 Task: open an excel sheet and write heading  Budget Tracker. Add Descriptions in a column and its values below  'Salary, Rent, Dining Out, Internet Bill, Groceries, Utilities Bill, Gas & Savings. 'Add Categories in next column and its values below  Income, Housing, Food, Utilities, Food, Utilities, Transportation & Savings. Add amount in next column and its values below  $2,500, $800, $100, $50, $200, $100, $100, $50 & $500. Add Dates in next column and its values below  2023-05-01, 2023-05-05, 2023-05-10, 2023-05-15, 2023-05-19, 2023-05-22, 2023-05-25 & 2023-05-30. Add Income/ Expense in next column and its values below  Income, Expense, Expense, Expense, Expense, Expense, Expense & IncomeSave page DashboardReceipts
Action: Mouse moved to (35, 100)
Screenshot: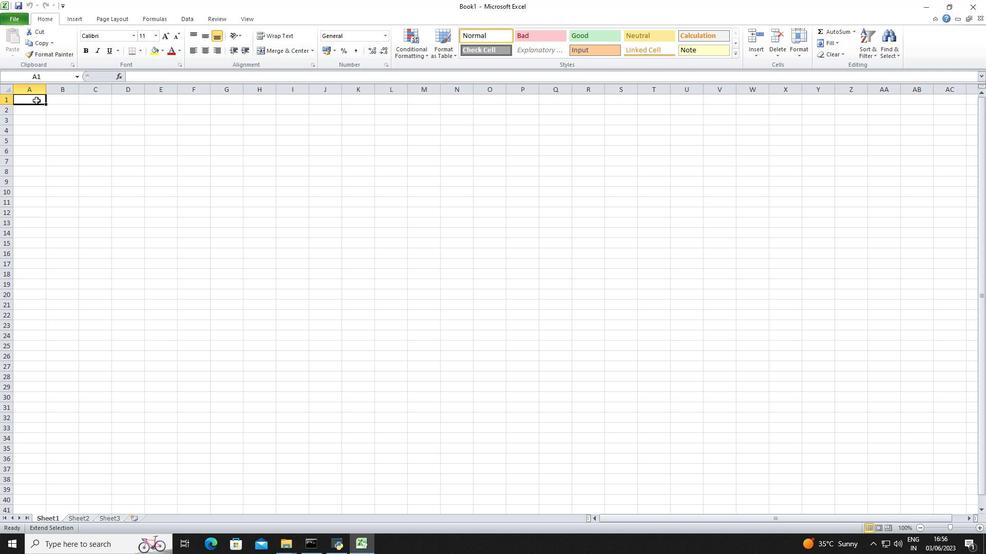 
Action: Mouse pressed left at (35, 100)
Screenshot: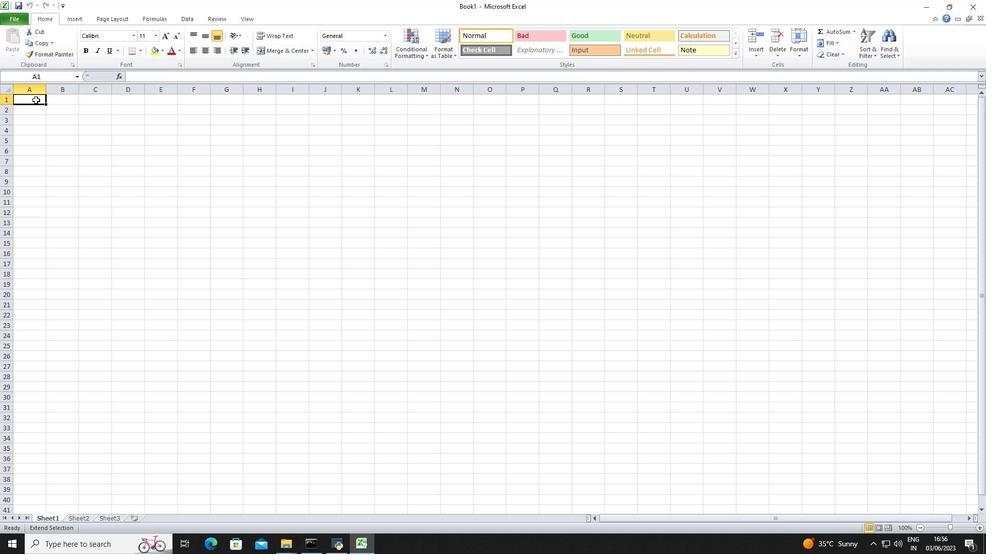 
Action: Key pressed <Key.shift>Budget<Key.space><Key.shift>Tracker<Key.down><Key.down><Key.shift>Descriptions<Key.down><Key.shift>Salary<Key.down><Key.shift>Rent<Key.down><Key.shift>Dining<Key.space><Key.shift>Out<Key.down><Key.shift>Internet<Key.space><Key.shift>Bill<Key.down><Key.shift>Groceriu<Key.backspace>es<Key.down><Key.shift>Utilities<Key.space><Key.shift>Bill<Key.enter><Key.shift>Gas<Key.space><Key.shift><Key.enter><Key.shift>Savings<Key.down><Key.right><Key.right><Key.up><Key.up><Key.up><Key.up><Key.up><Key.up><Key.up><Key.up><Key.up><Key.shift>Categories<Key.down><Key.shift>Income<Key.down><Key.shift>Housing<Key.down><Key.shift>Food<Key.down><Key.shift>Utilities<Key.down><Key.shift>Food<Key.down><Key.shift>Utilities<Key.down><Key.shift>Transportation<Key.down><Key.shift>Savings<Key.down><Key.right><Key.right><Key.up><Key.up><Key.up><Key.up><Key.up><Key.up><Key.up><Key.up><Key.up><Key.shift>Amount<Key.down>2500<Key.down>800<Key.down>100<Key.down>50<Key.down>200<Key.down>100<Key.down>100<Key.down>50<Key.down>
Screenshot: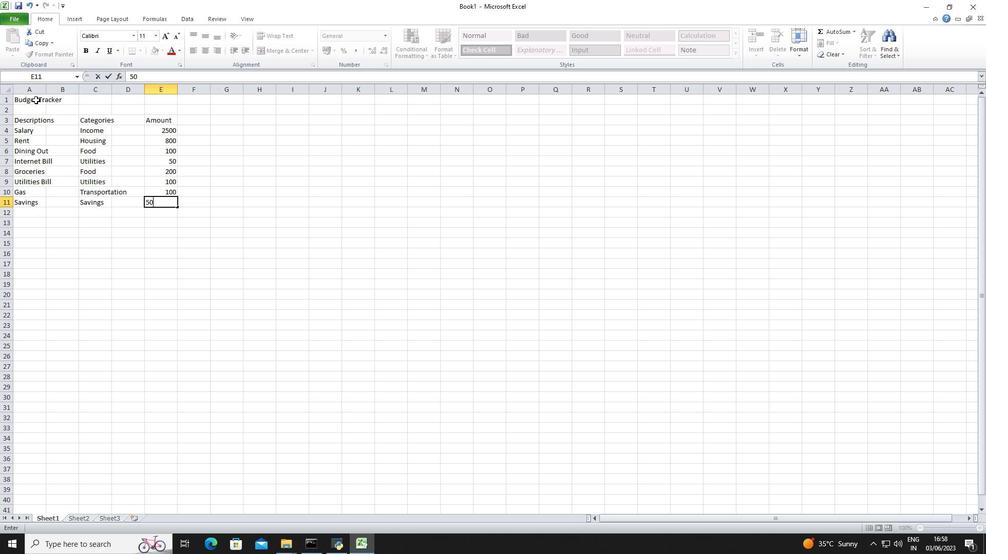 
Action: Mouse moved to (156, 131)
Screenshot: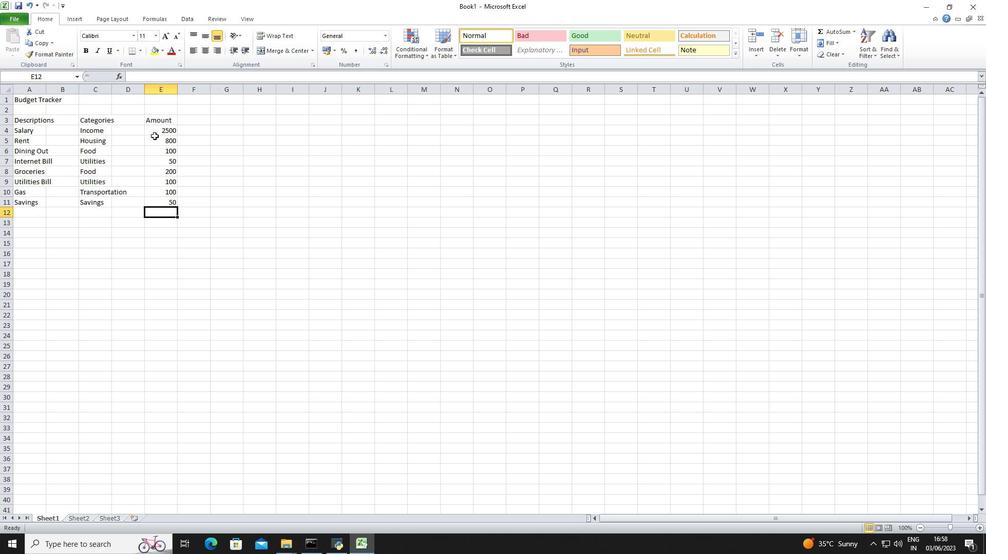 
Action: Mouse pressed left at (156, 131)
Screenshot: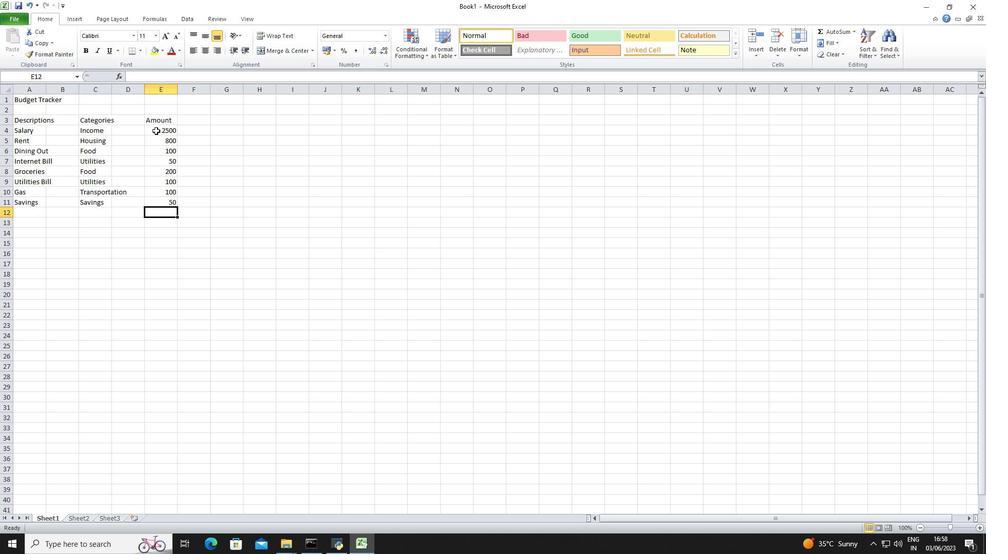 
Action: Mouse moved to (384, 36)
Screenshot: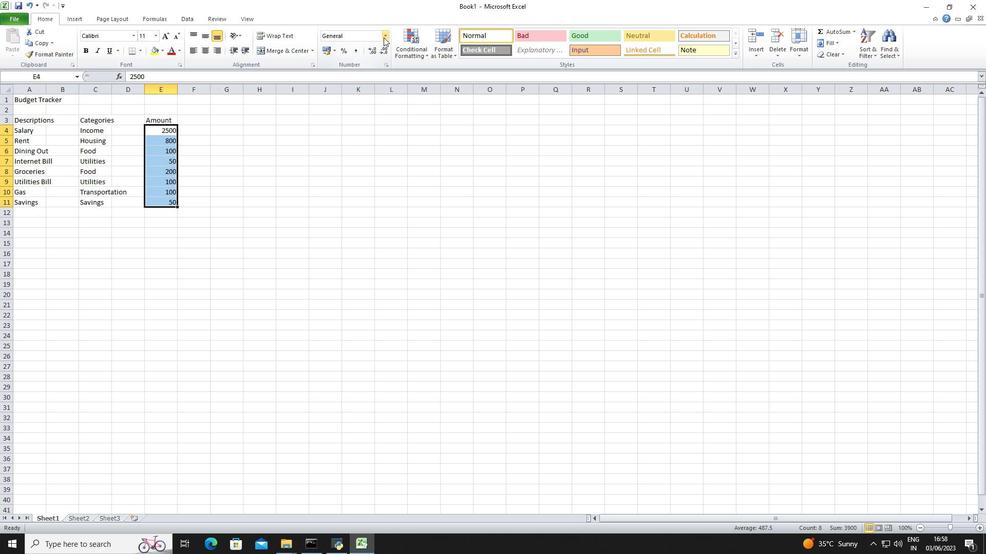 
Action: Mouse pressed left at (384, 36)
Screenshot: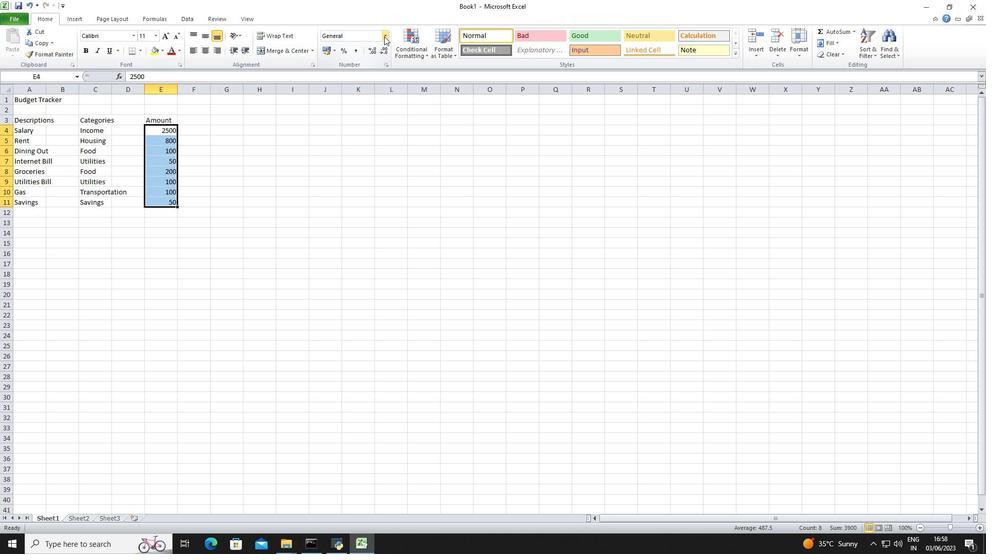 
Action: Mouse moved to (386, 295)
Screenshot: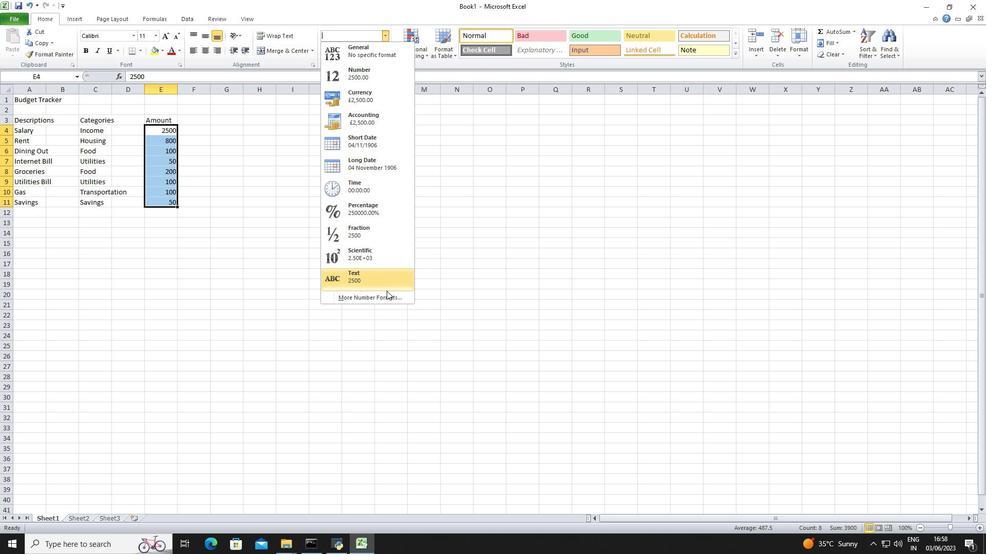 
Action: Mouse pressed left at (386, 295)
Screenshot: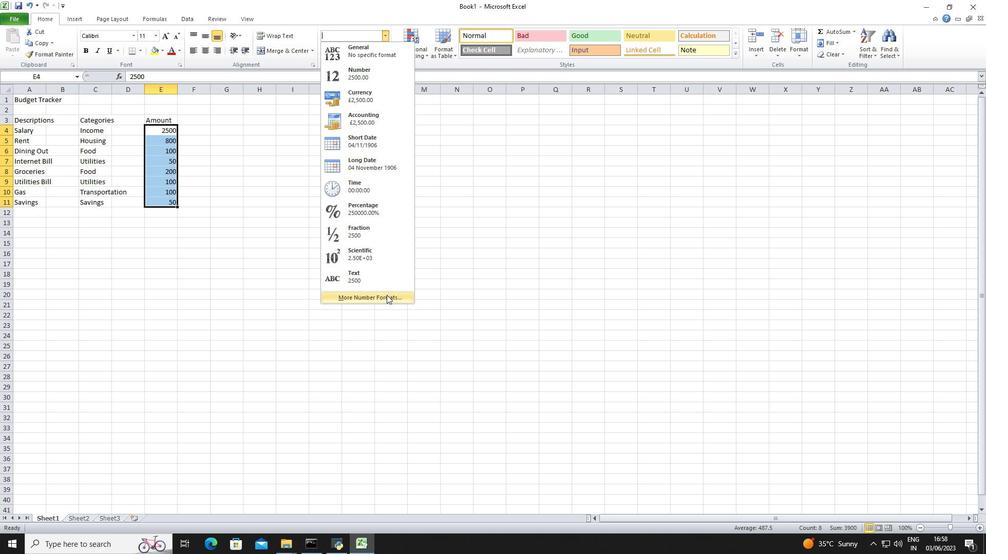 
Action: Mouse moved to (151, 249)
Screenshot: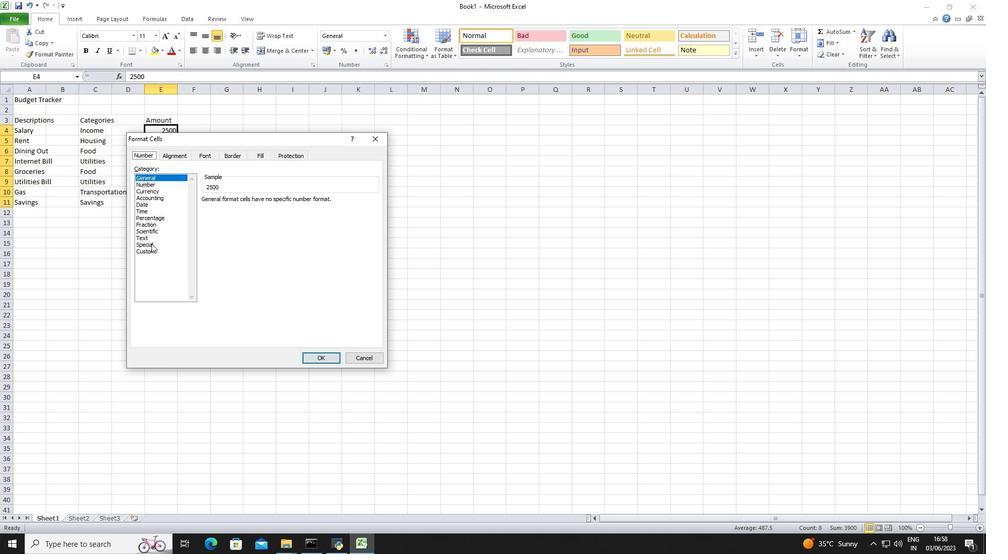 
Action: Mouse pressed left at (151, 249)
Screenshot: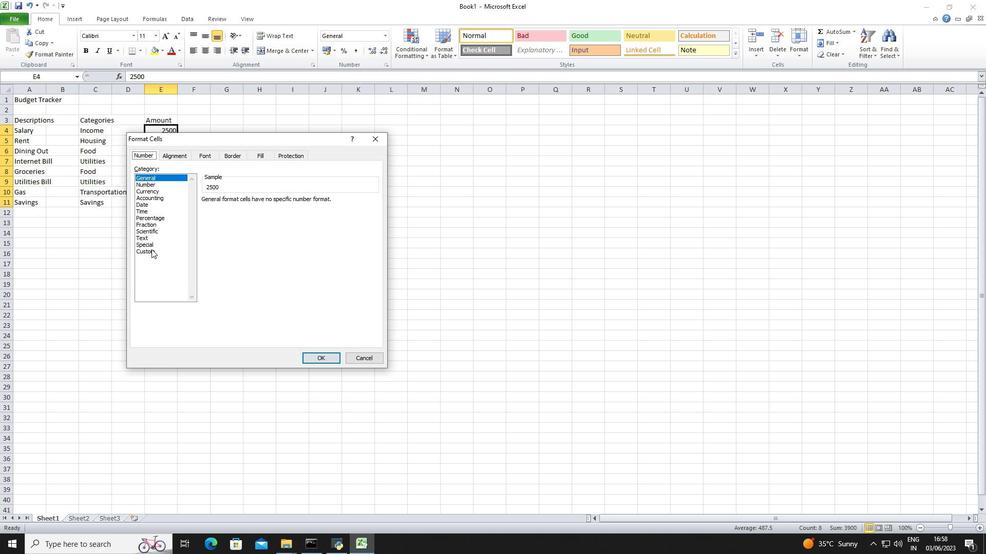 
Action: Mouse moved to (164, 184)
Screenshot: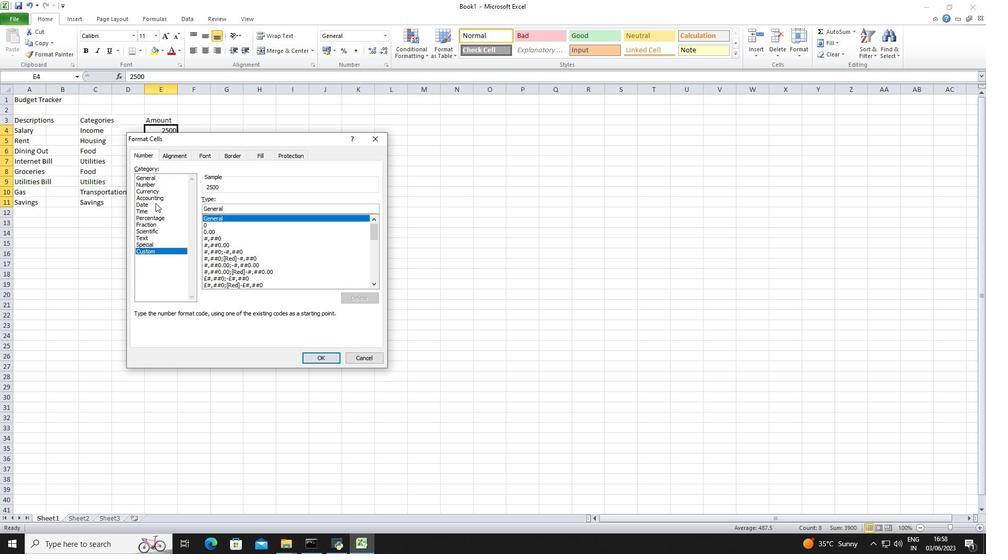 
Action: Mouse pressed left at (164, 184)
Screenshot: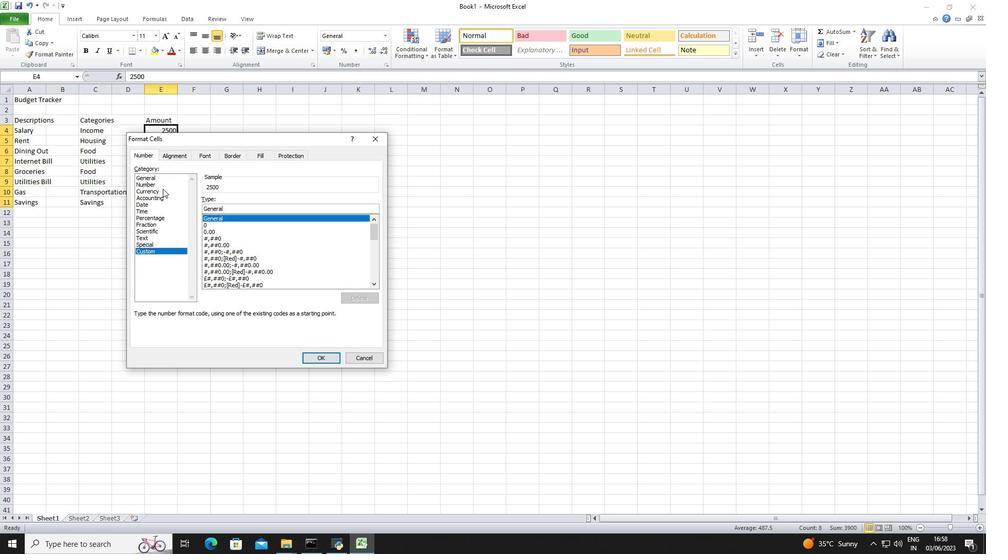 
Action: Mouse moved to (163, 192)
Screenshot: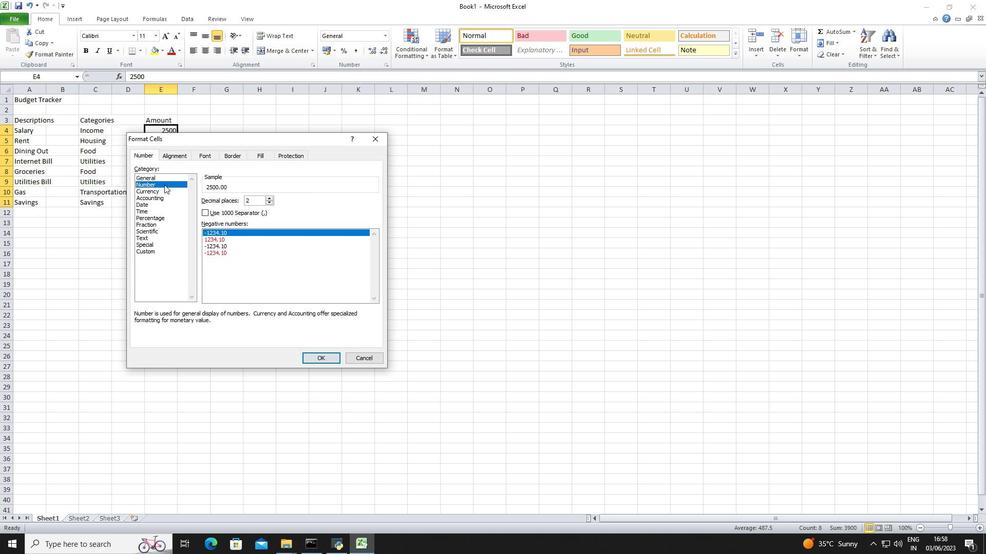 
Action: Mouse pressed left at (163, 192)
Screenshot: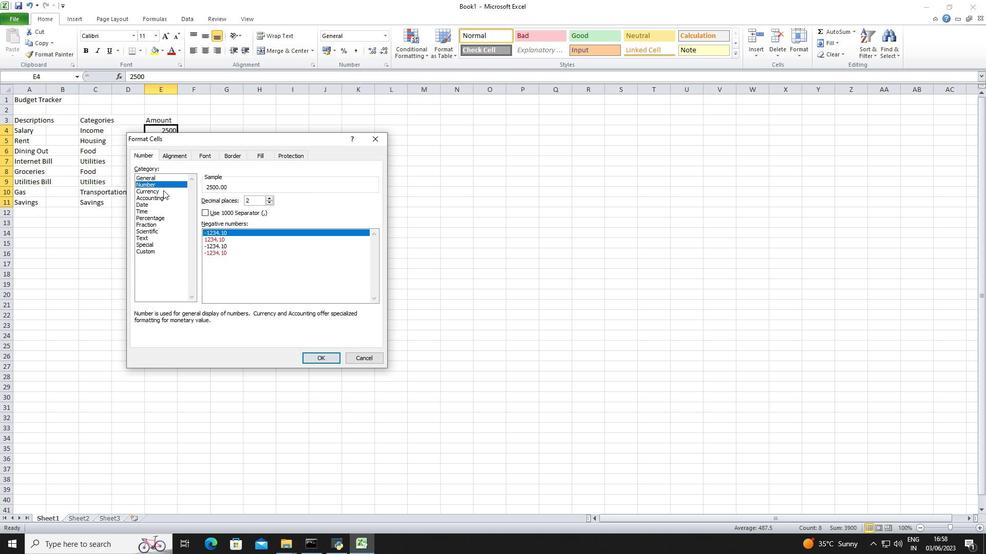 
Action: Mouse moved to (270, 200)
Screenshot: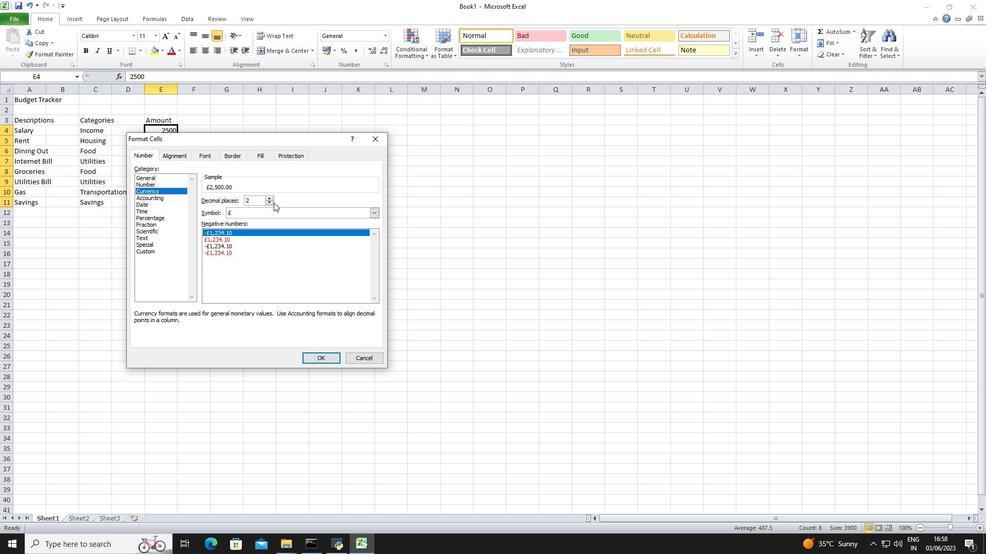 
Action: Mouse pressed left at (270, 200)
Screenshot: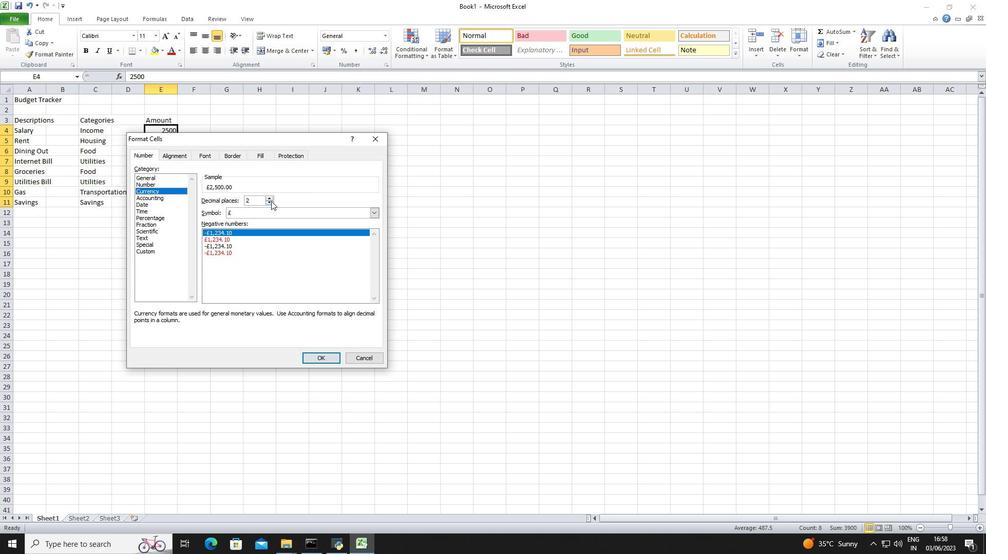 
Action: Mouse pressed left at (270, 200)
Screenshot: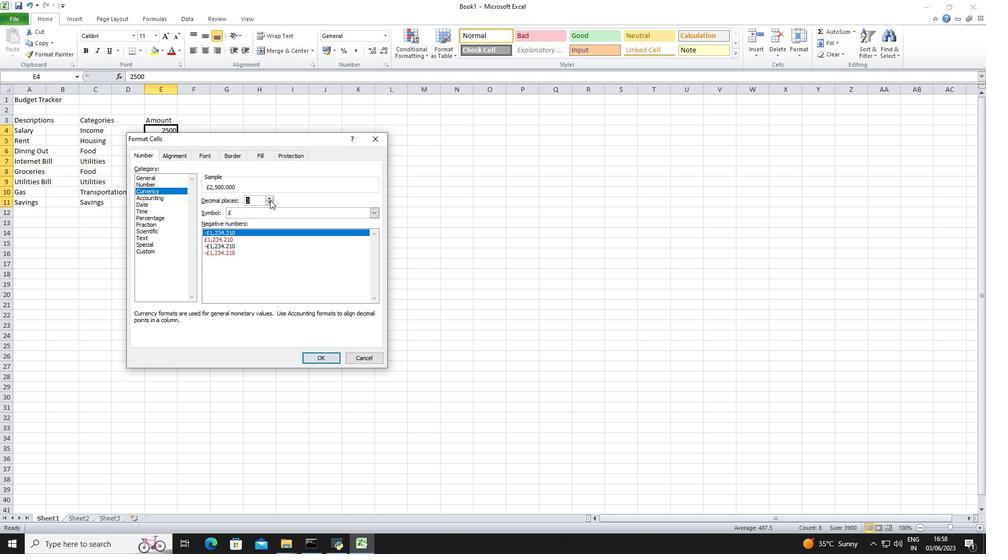 
Action: Mouse moved to (269, 201)
Screenshot: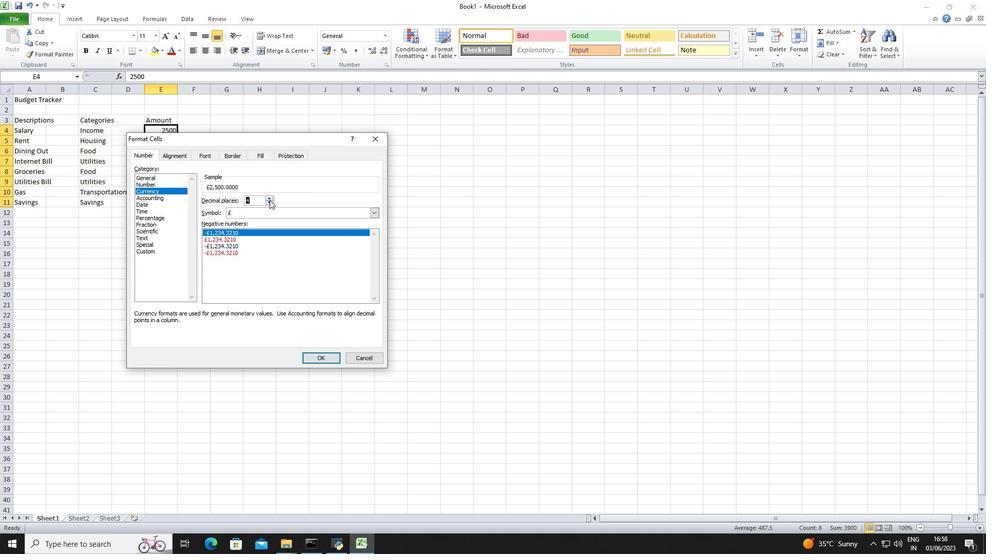 
Action: Mouse pressed left at (269, 201)
Screenshot: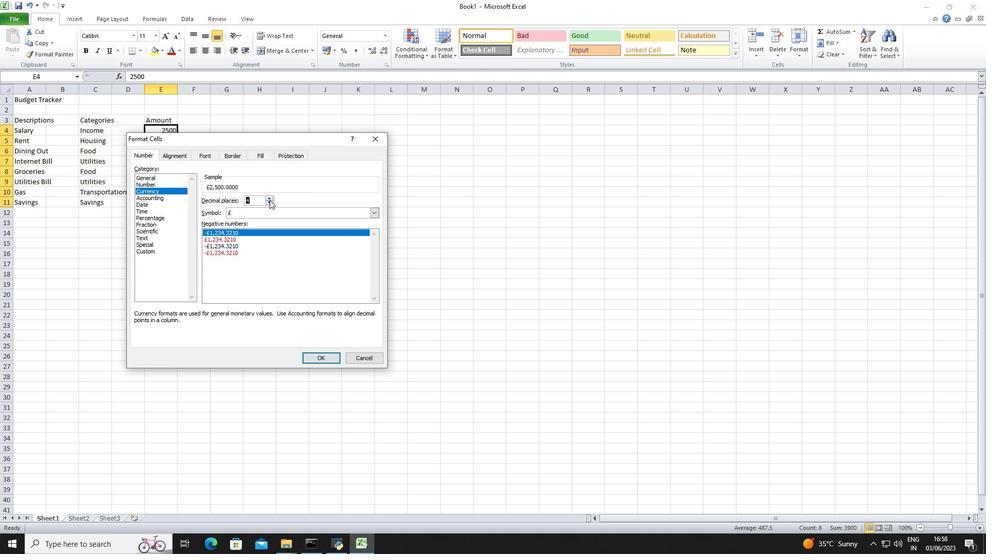 
Action: Mouse pressed left at (269, 201)
Screenshot: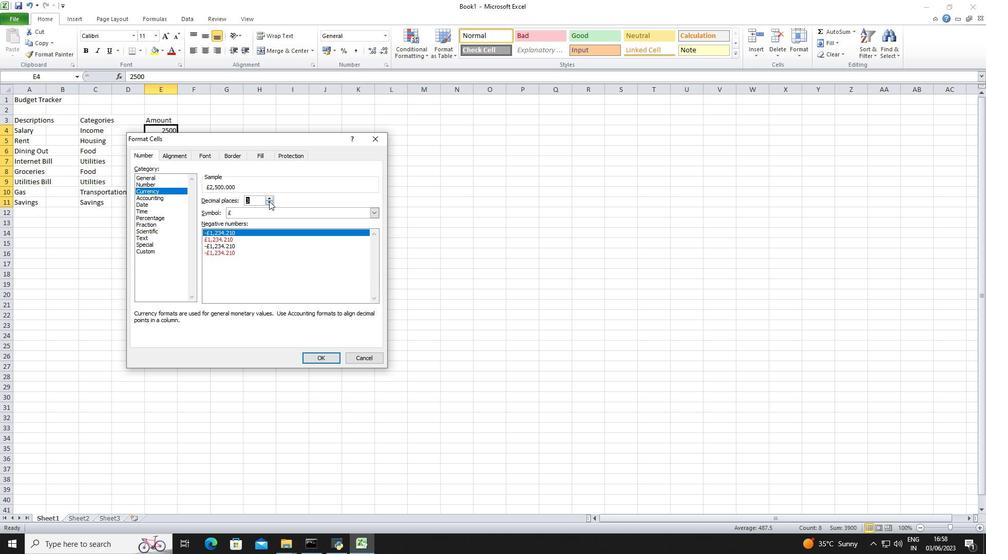 
Action: Mouse pressed left at (269, 201)
Screenshot: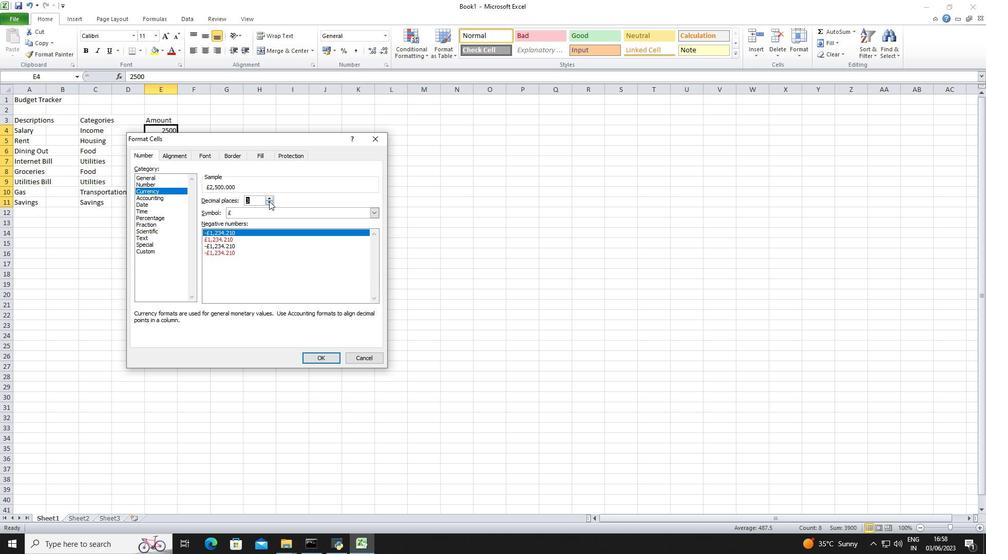 
Action: Mouse pressed left at (269, 201)
Screenshot: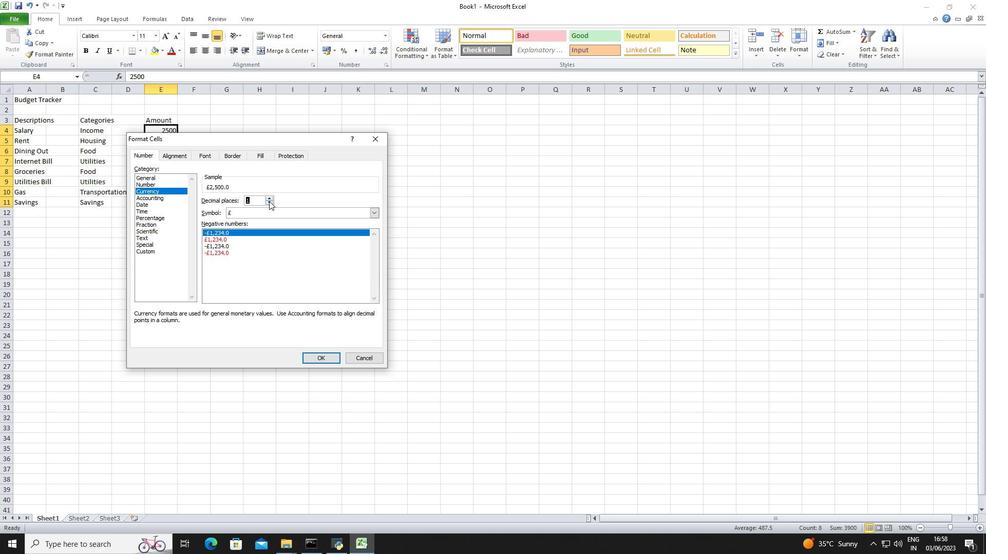 
Action: Mouse moved to (268, 208)
Screenshot: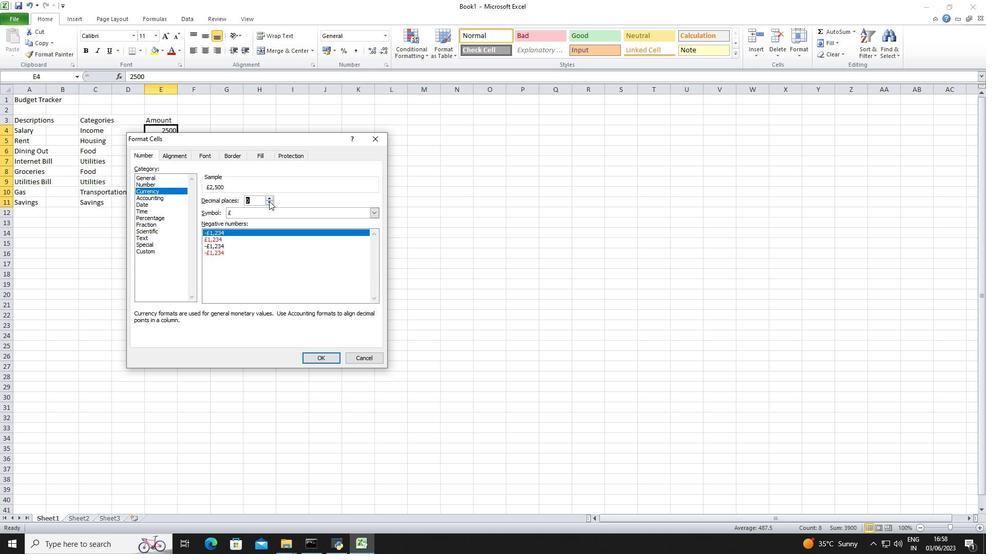 
Action: Mouse pressed left at (268, 208)
Screenshot: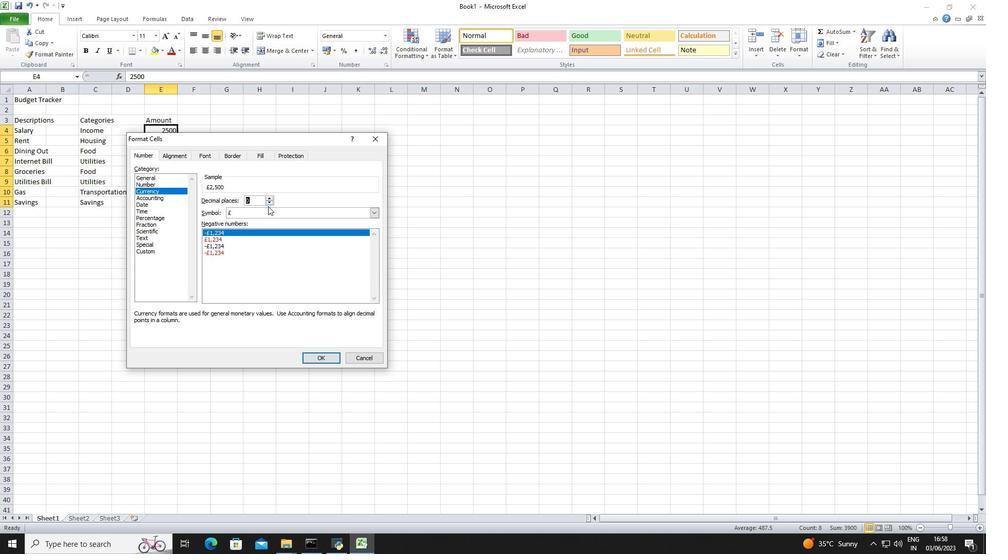 
Action: Mouse moved to (259, 250)
Screenshot: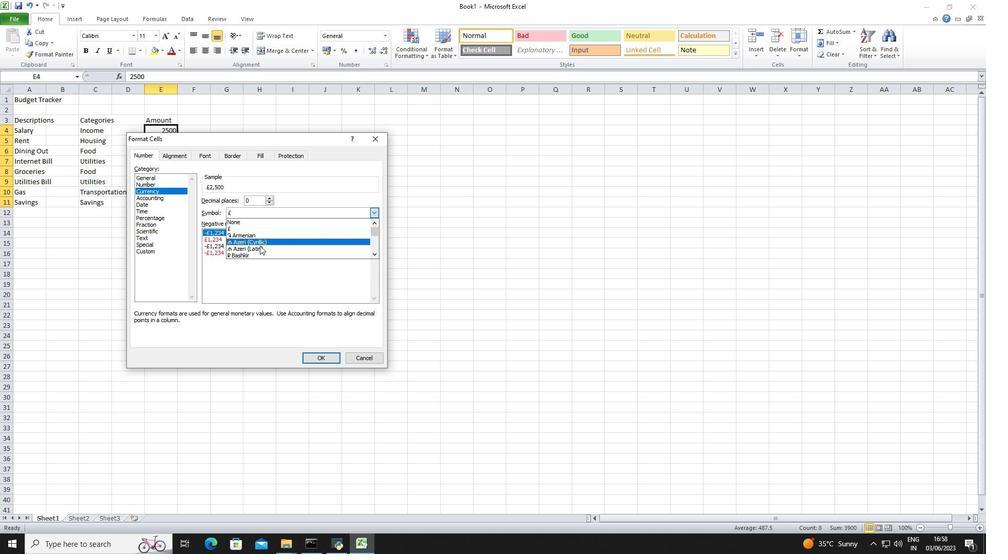 
Action: Mouse scrolled (259, 249) with delta (0, 0)
Screenshot: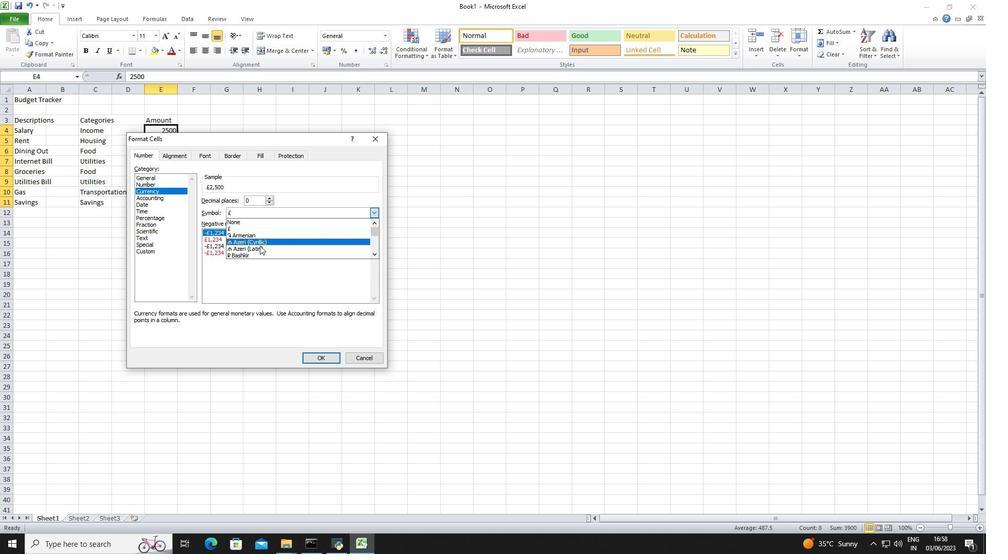 
Action: Mouse scrolled (259, 249) with delta (0, 0)
Screenshot: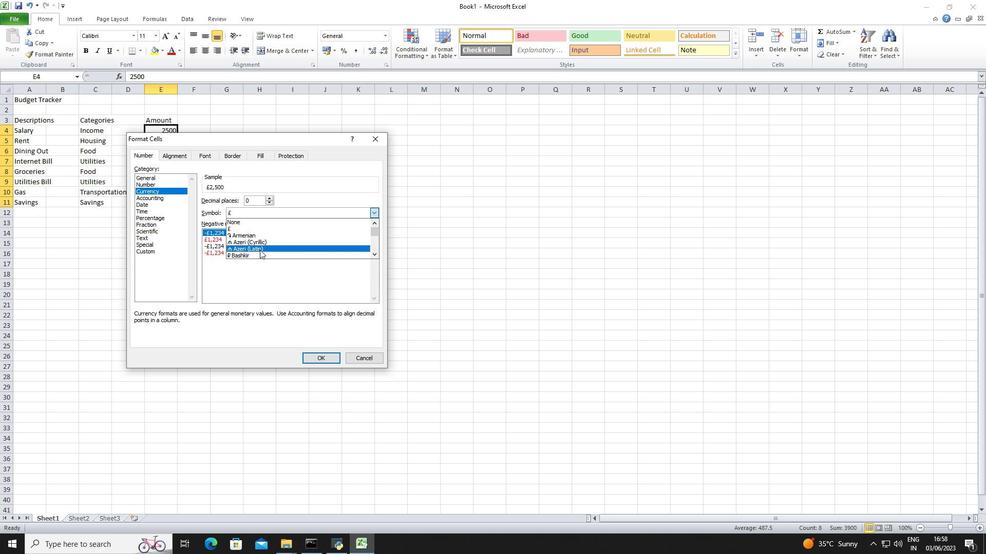 
Action: Mouse scrolled (259, 249) with delta (0, 0)
Screenshot: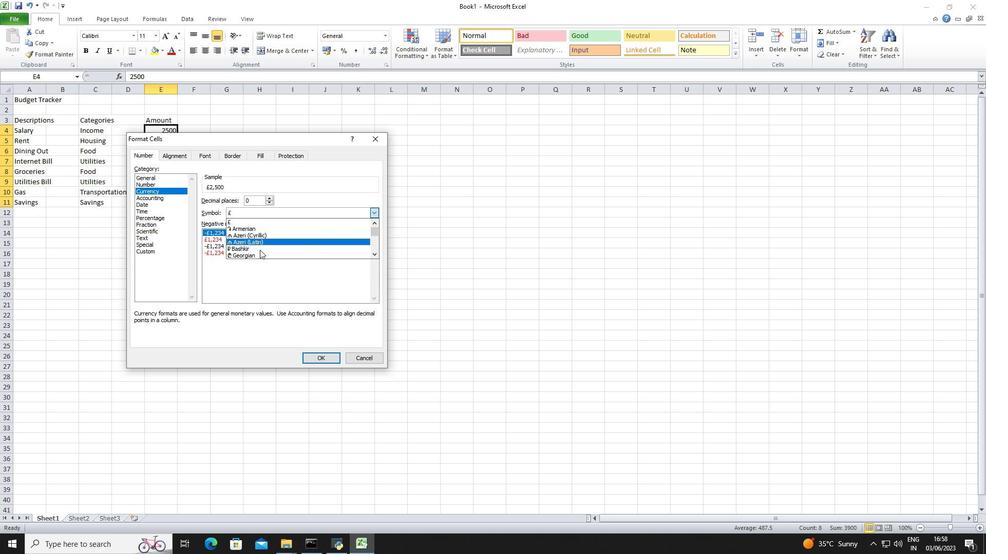 
Action: Mouse scrolled (259, 249) with delta (0, 0)
Screenshot: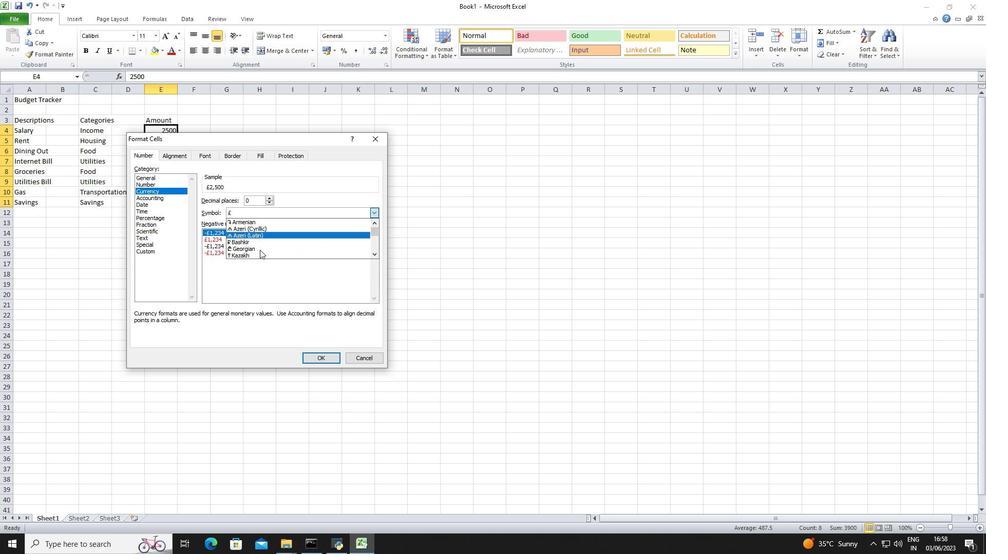 
Action: Mouse scrolled (259, 249) with delta (0, 0)
Screenshot: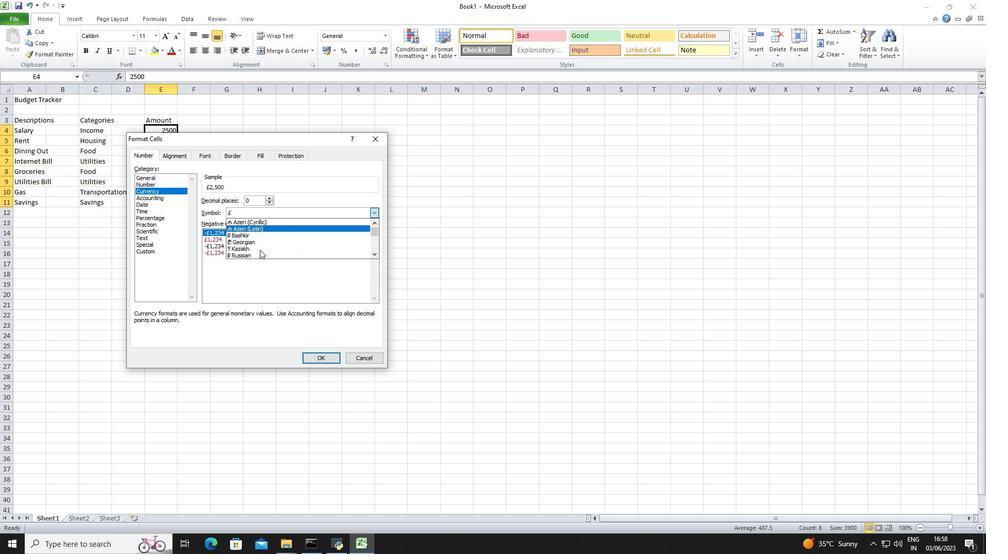 
Action: Mouse scrolled (259, 249) with delta (0, 0)
Screenshot: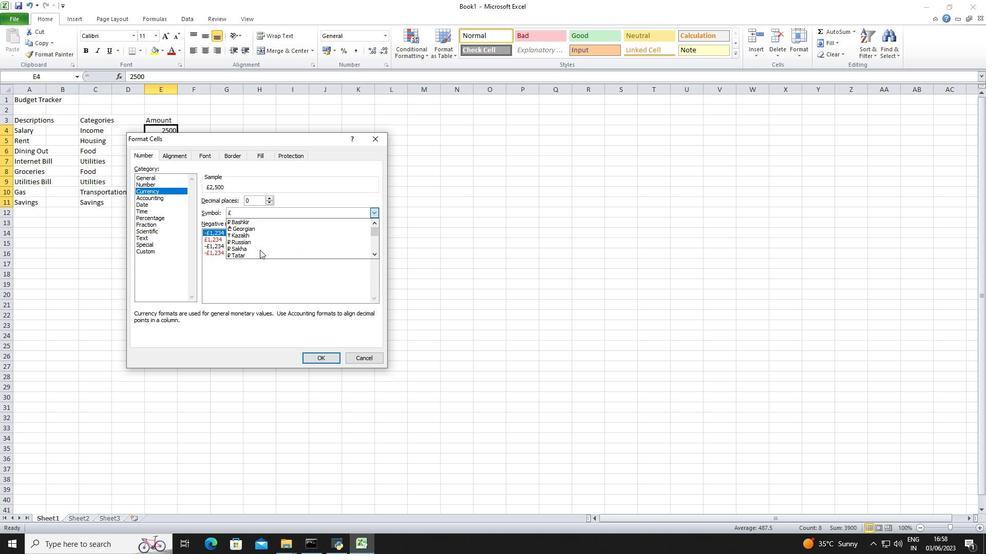 
Action: Mouse scrolled (259, 249) with delta (0, 0)
Screenshot: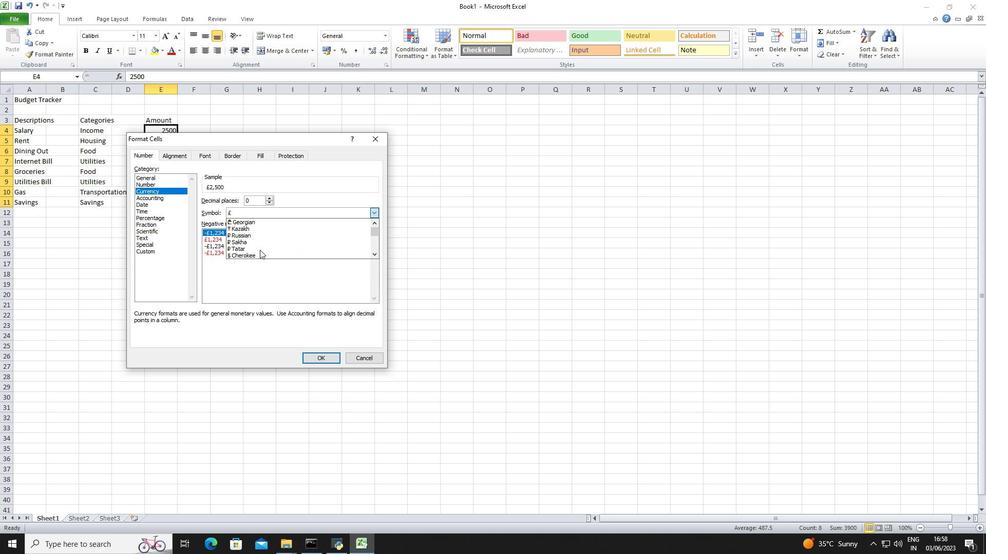 
Action: Mouse scrolled (259, 249) with delta (0, 0)
Screenshot: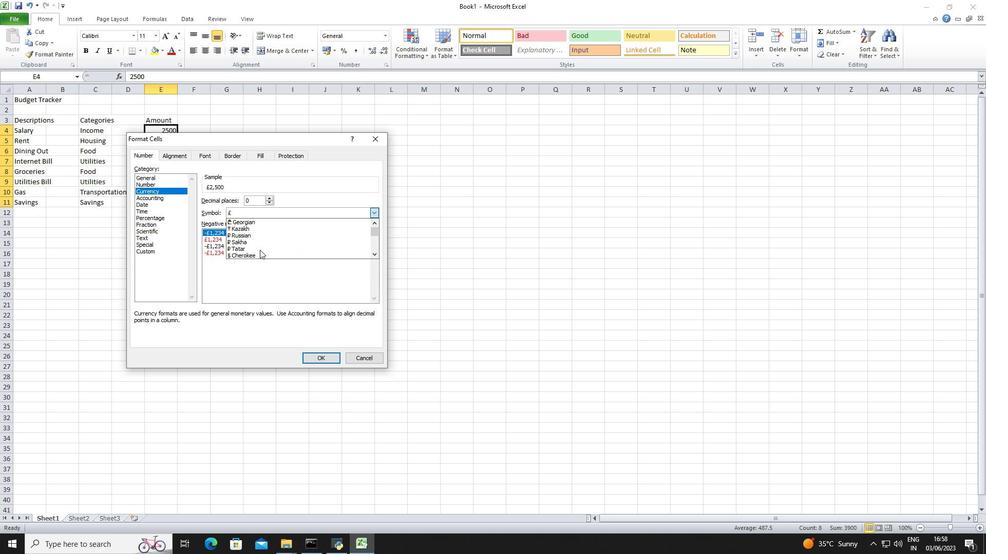 
Action: Mouse scrolled (259, 249) with delta (0, 0)
Screenshot: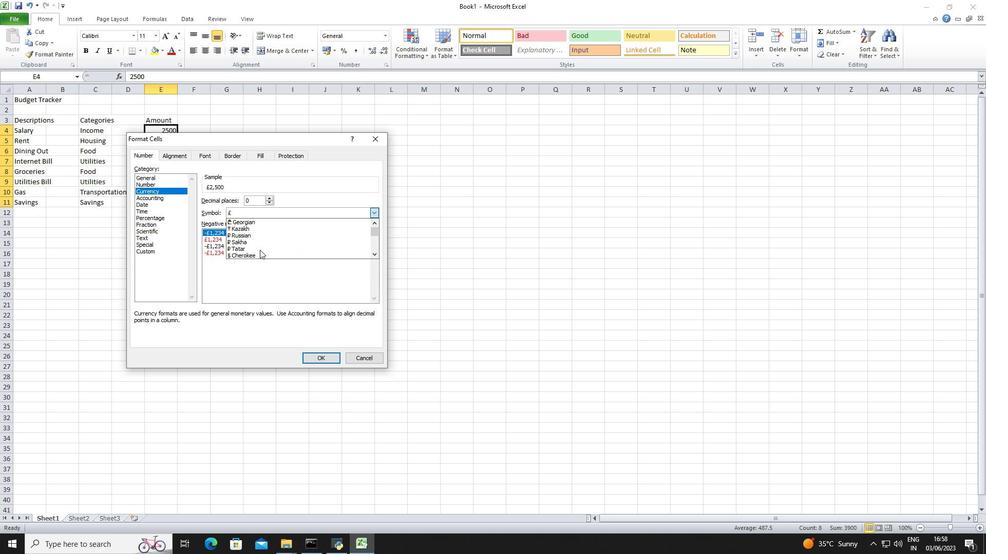 
Action: Mouse scrolled (259, 249) with delta (0, 0)
Screenshot: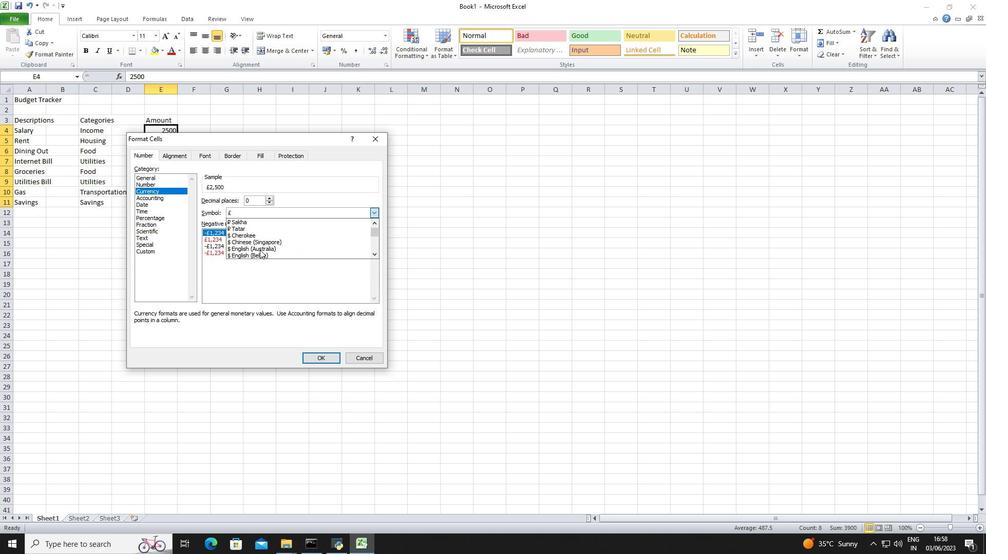 
Action: Mouse scrolled (259, 249) with delta (0, 0)
Screenshot: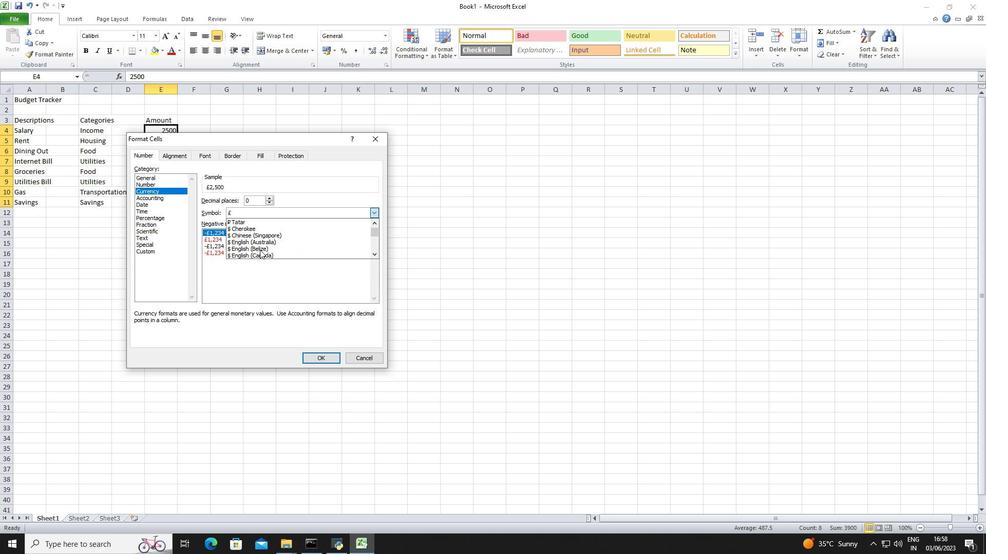 
Action: Mouse moved to (264, 236)
Screenshot: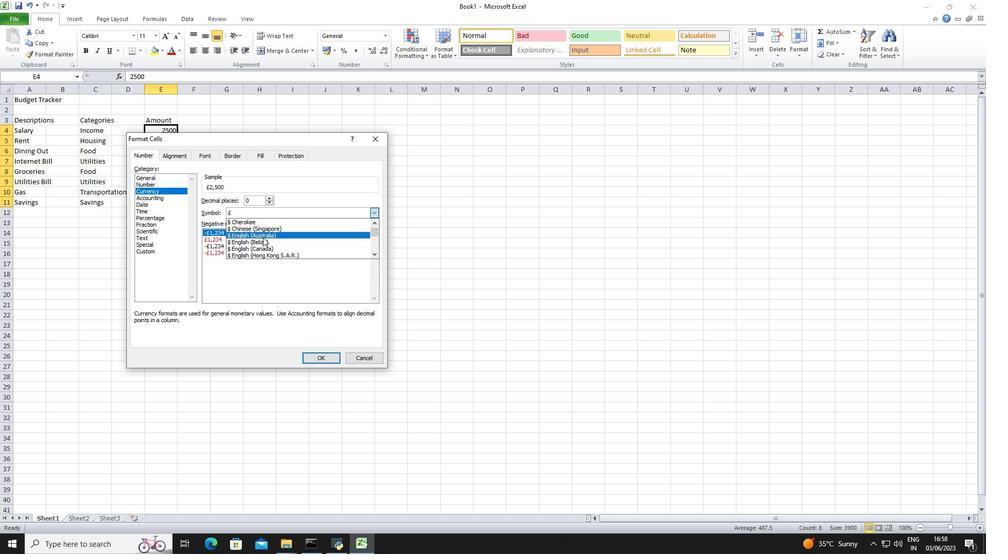 
Action: Mouse pressed left at (264, 236)
Screenshot: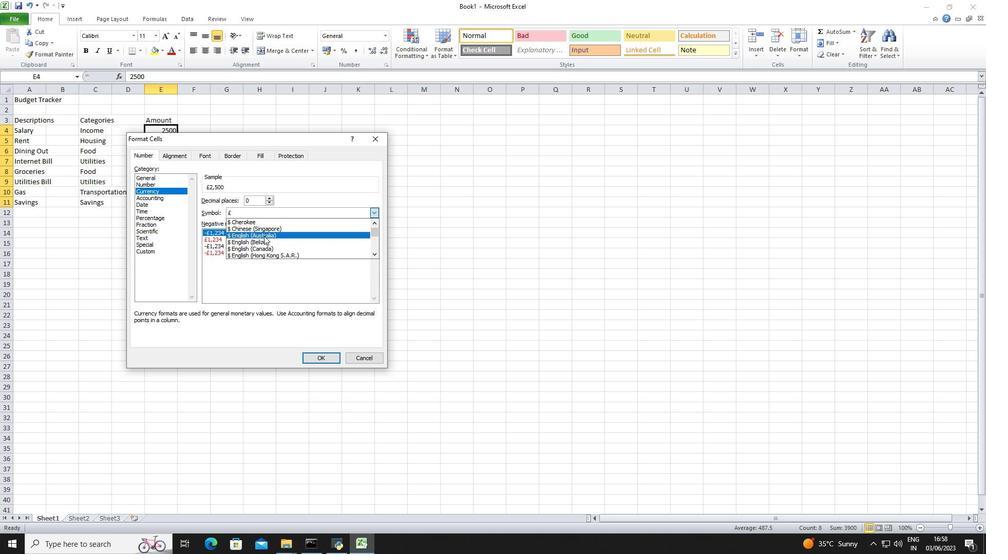 
Action: Mouse moved to (324, 352)
Screenshot: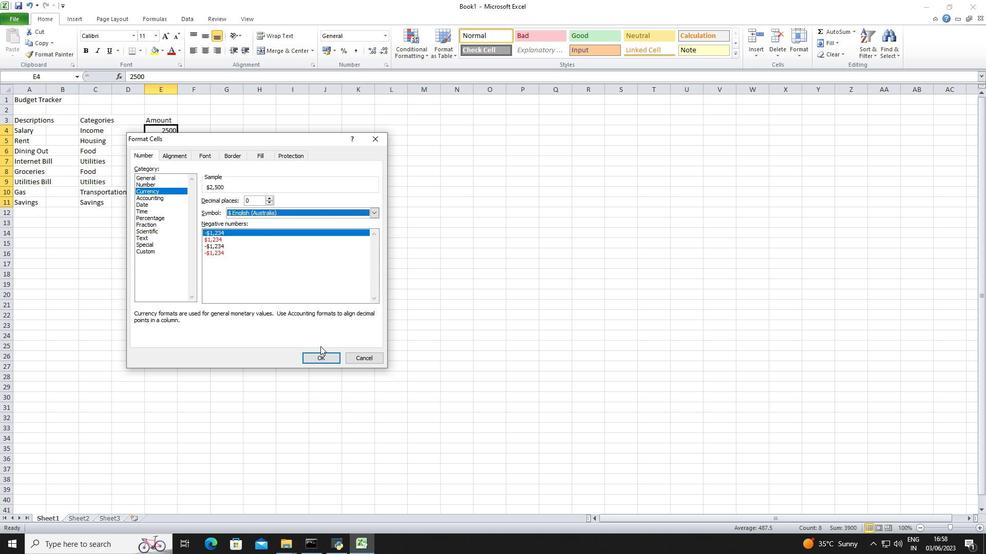 
Action: Mouse pressed left at (324, 352)
Screenshot: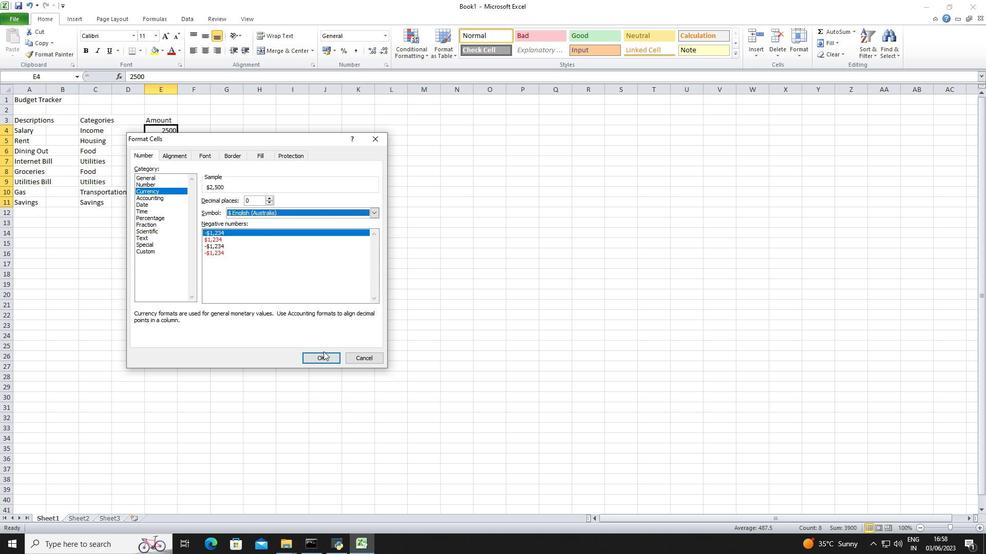 
Action: Mouse moved to (232, 123)
Screenshot: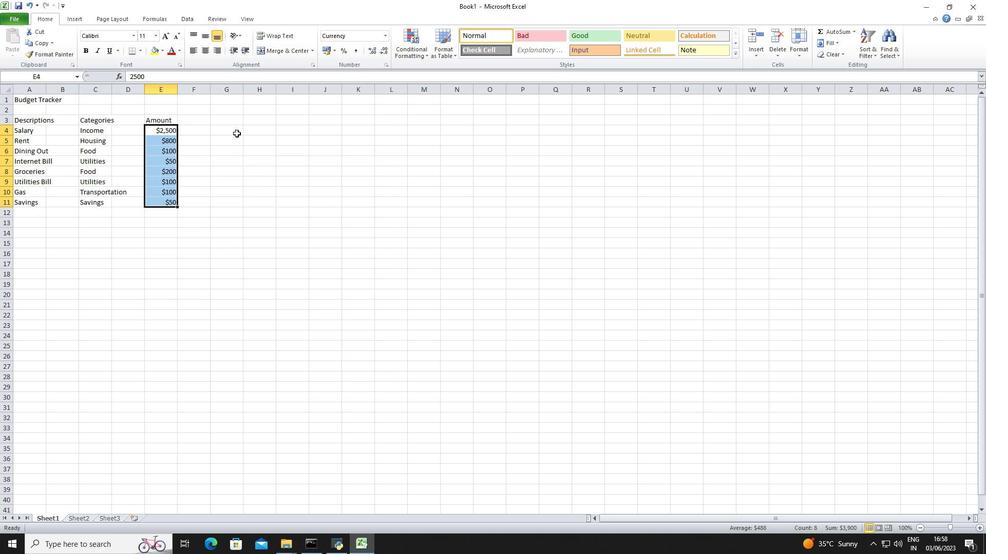 
Action: Mouse pressed left at (232, 123)
Screenshot: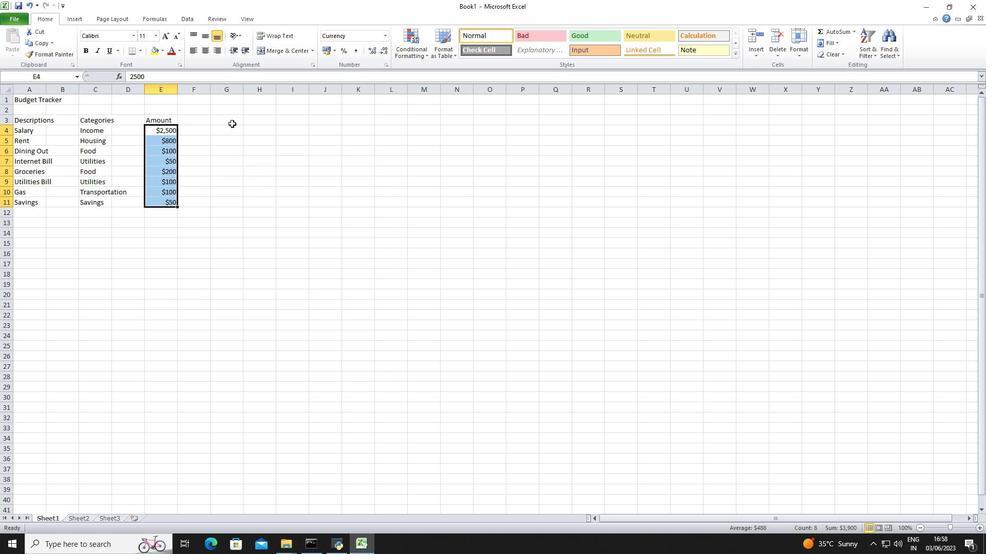 
Action: Key pressed <Key.shift>Dates<Key.down>2023-05-01<Key.enter>2023-05-05<Key.enter>2023-05-10<Key.enter>2023-05-15<Key.enter>2023-05-19<Key.enter>2023-05-22<Key.enter>2023-05-25<Key.enter>2023-05-30<Key.down>
Screenshot: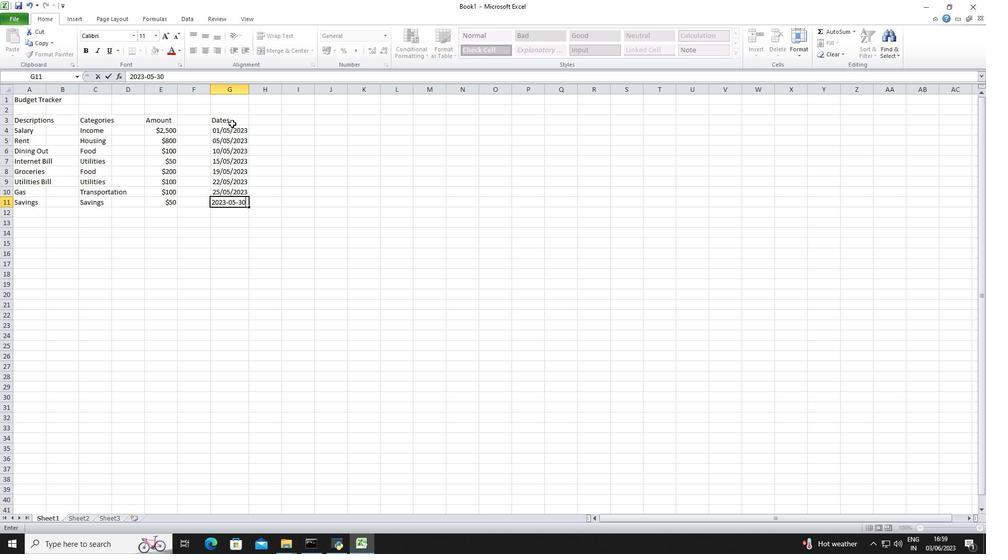 
Action: Mouse moved to (222, 132)
Screenshot: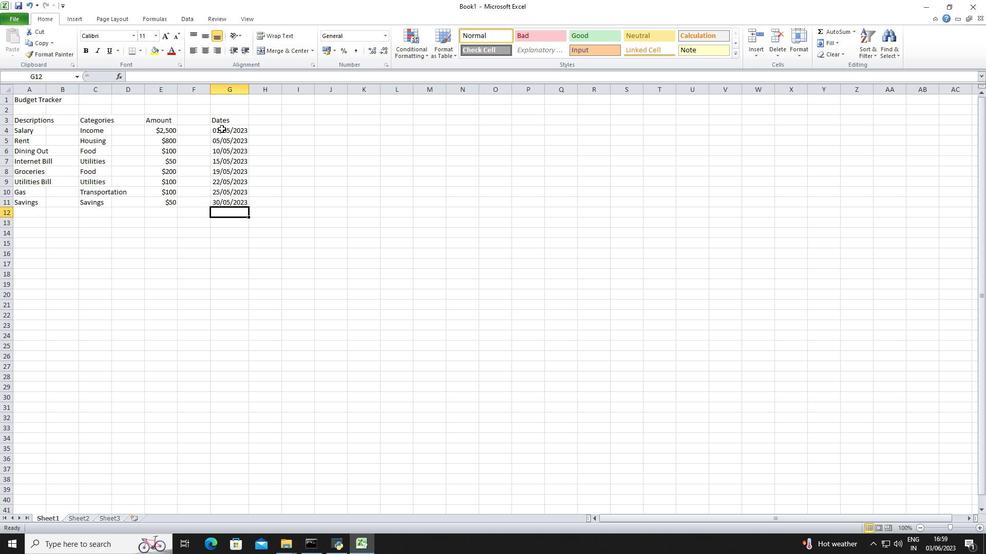 
Action: Mouse pressed left at (222, 132)
Screenshot: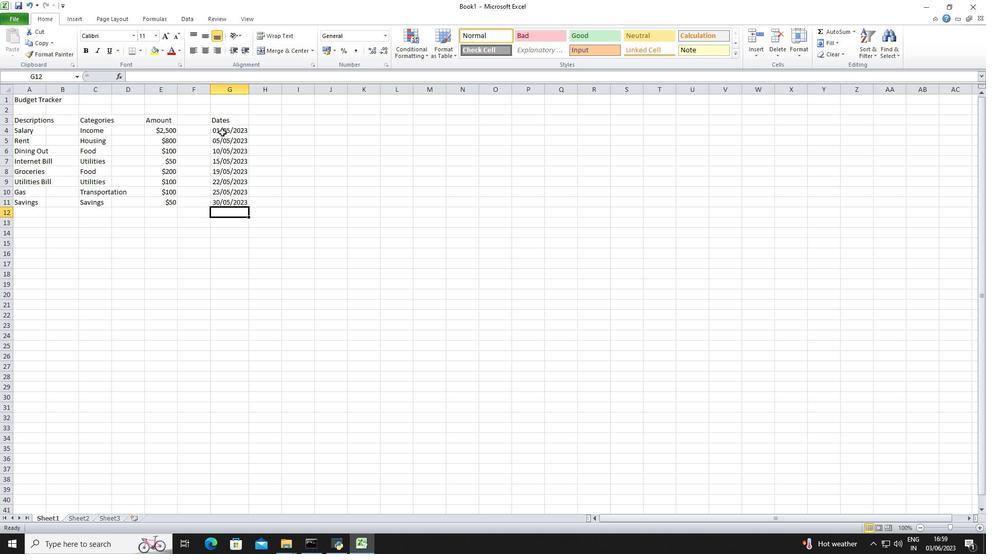 
Action: Mouse moved to (232, 197)
Screenshot: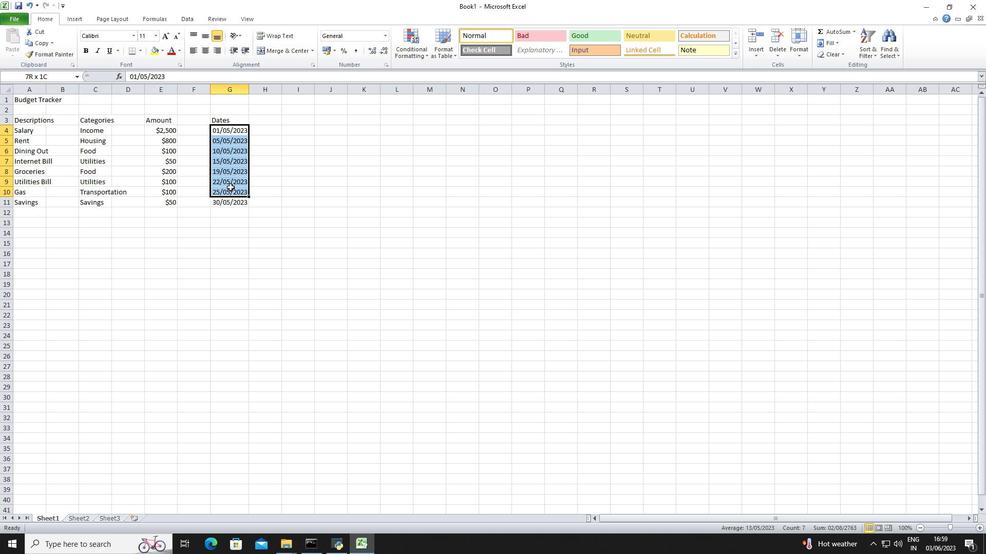 
Action: Mouse pressed right at (232, 197)
Screenshot: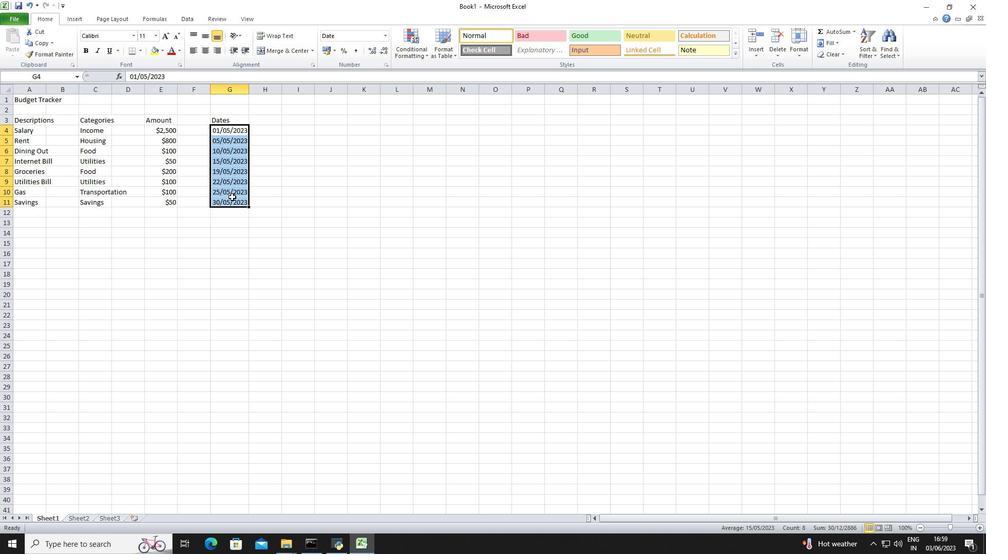 
Action: Mouse moved to (258, 334)
Screenshot: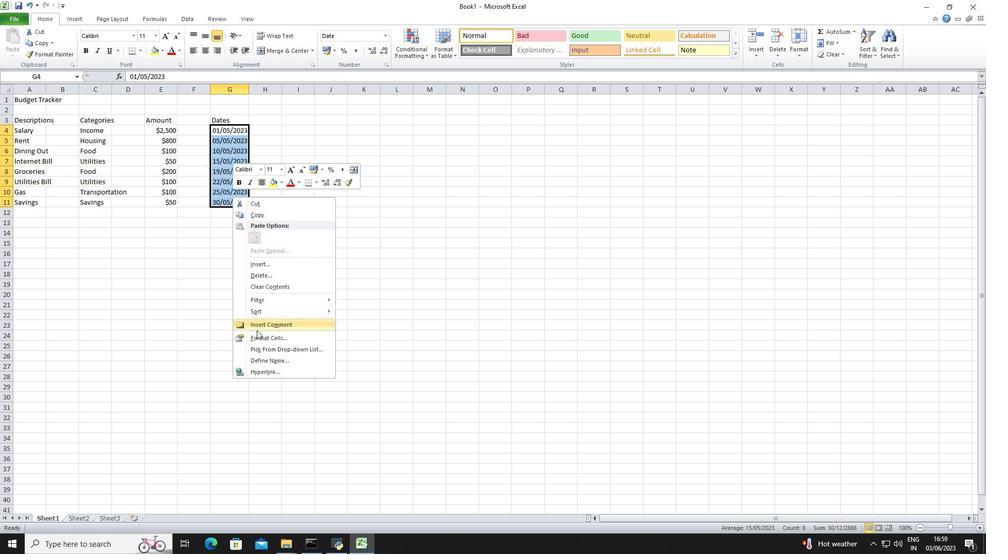 
Action: Mouse pressed left at (258, 334)
Screenshot: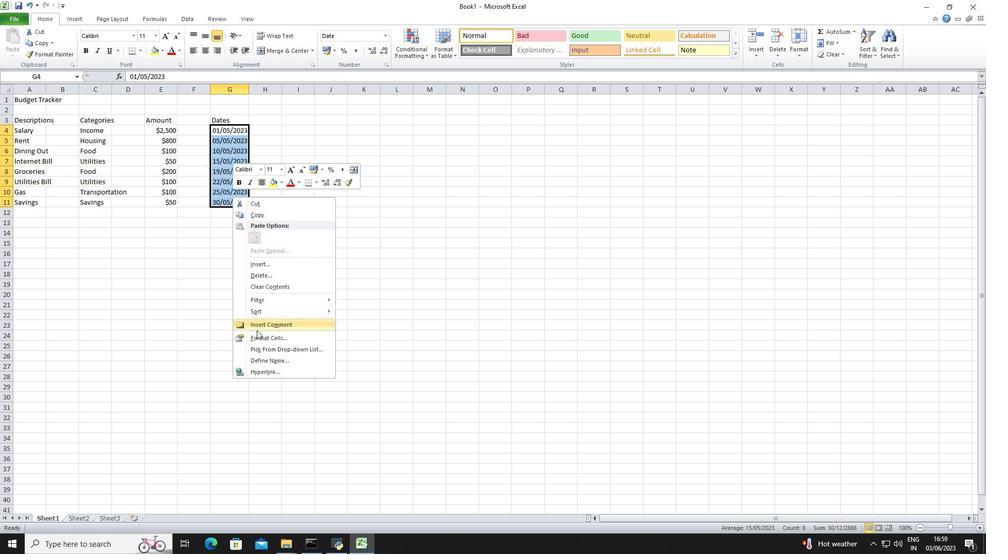 
Action: Mouse moved to (155, 327)
Screenshot: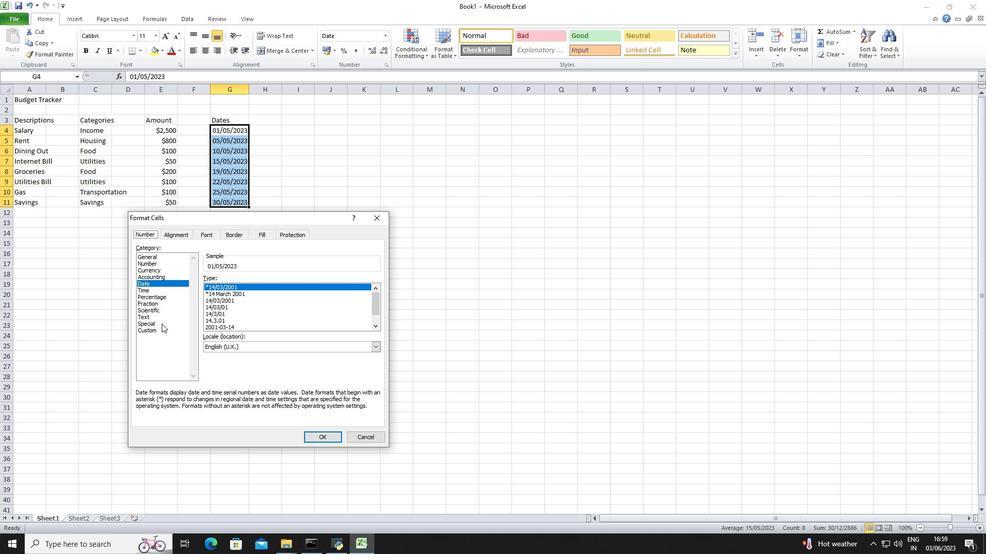 
Action: Mouse pressed left at (155, 327)
Screenshot: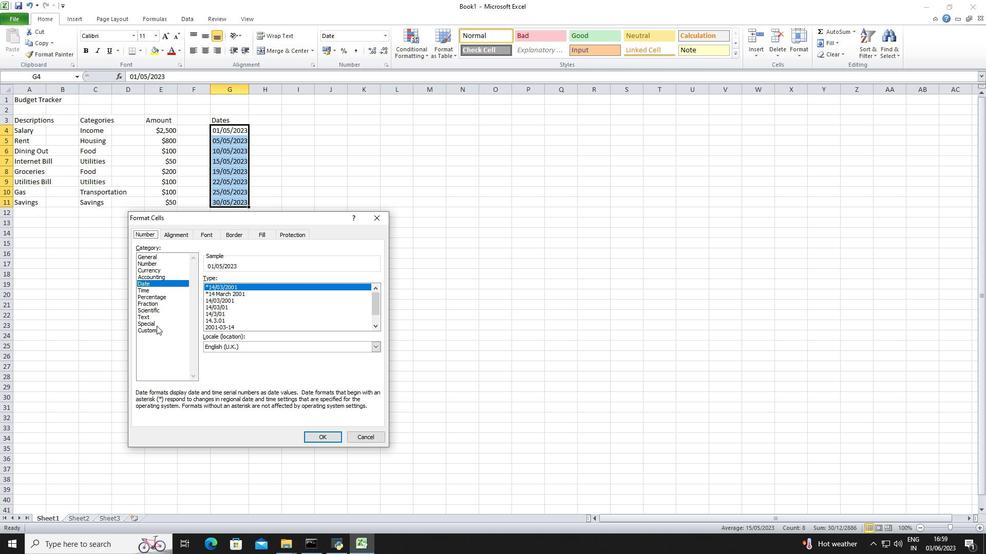 
Action: Mouse moved to (238, 291)
Screenshot: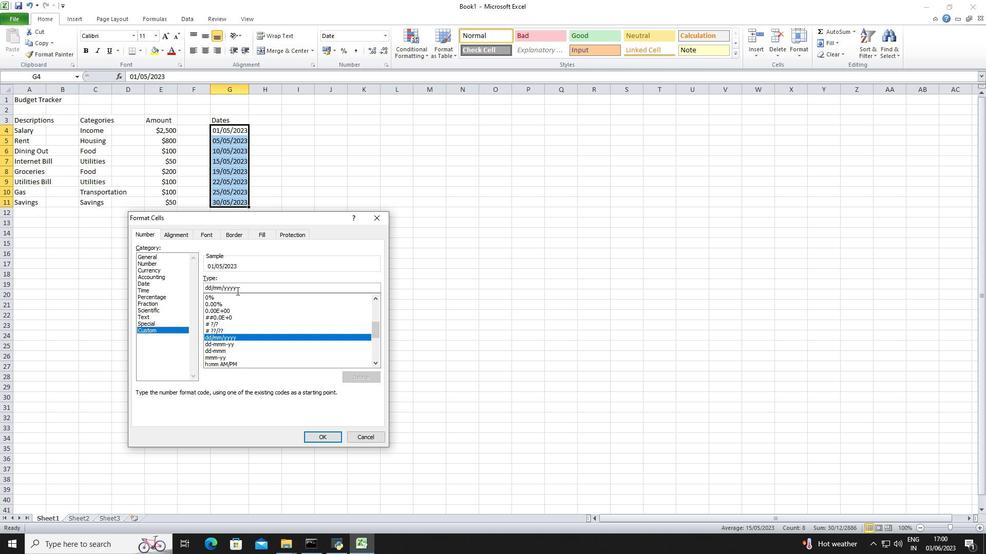 
Action: Mouse pressed left at (238, 291)
Screenshot: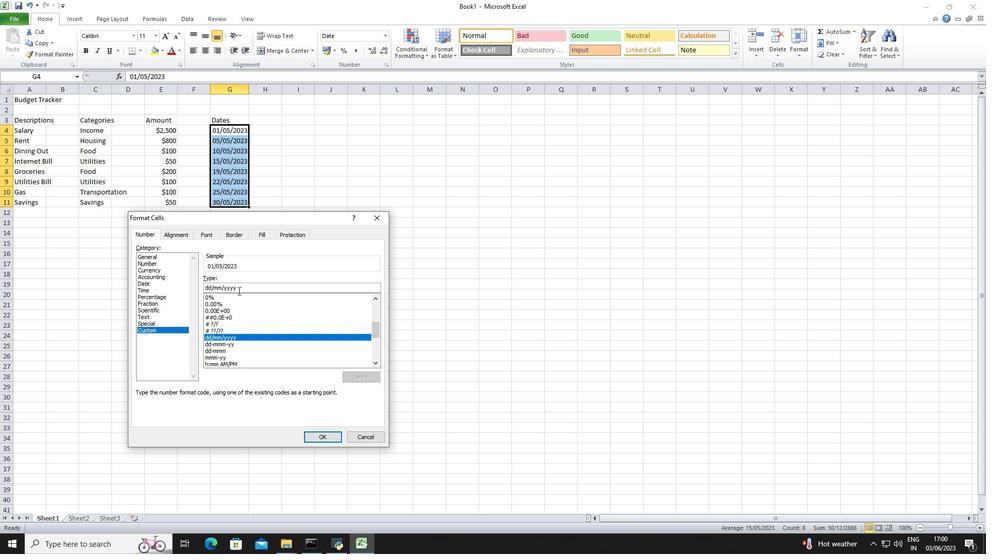 
Action: Mouse moved to (194, 290)
Screenshot: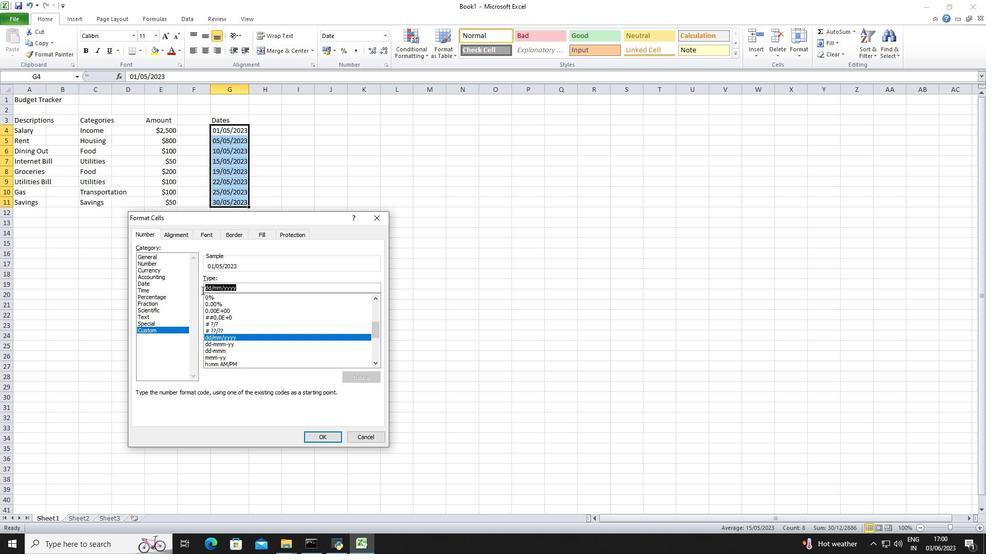 
Action: Key pressed yyyy-mm-dd
Screenshot: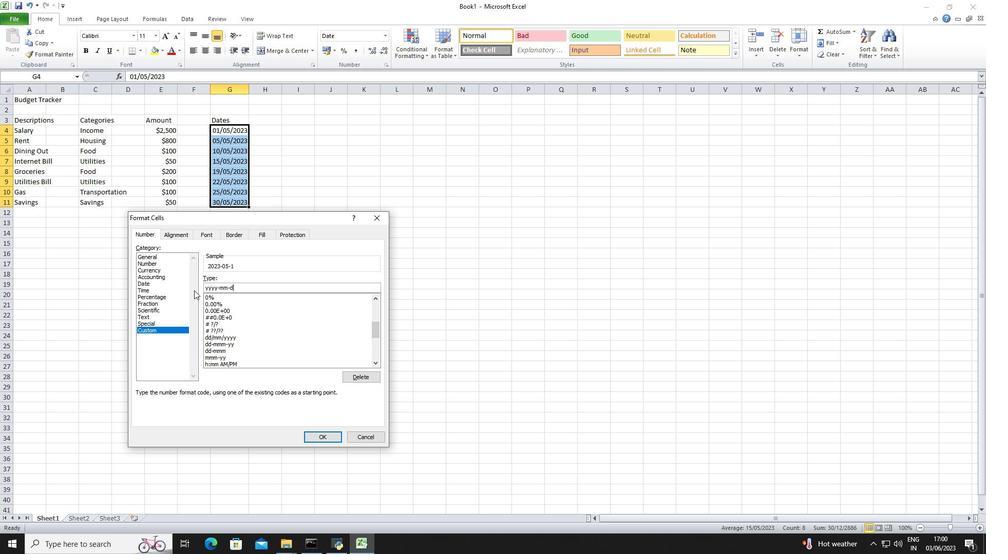 
Action: Mouse moved to (314, 435)
Screenshot: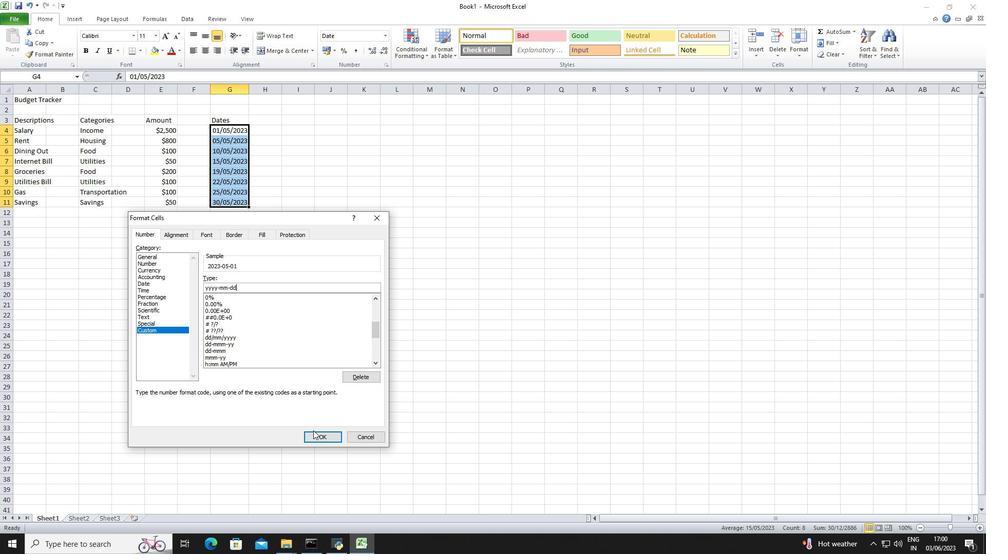 
Action: Mouse pressed left at (314, 435)
Screenshot: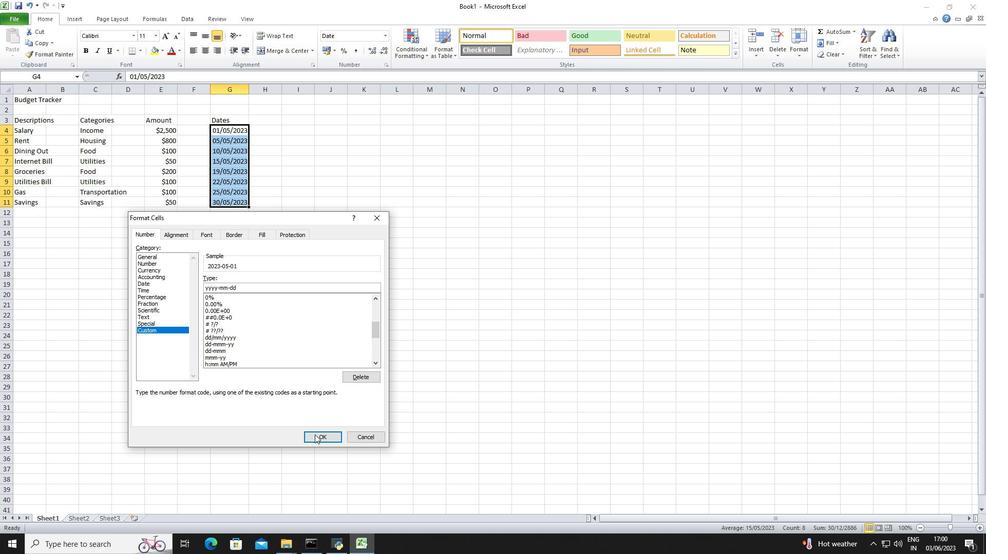 
Action: Mouse moved to (296, 124)
Screenshot: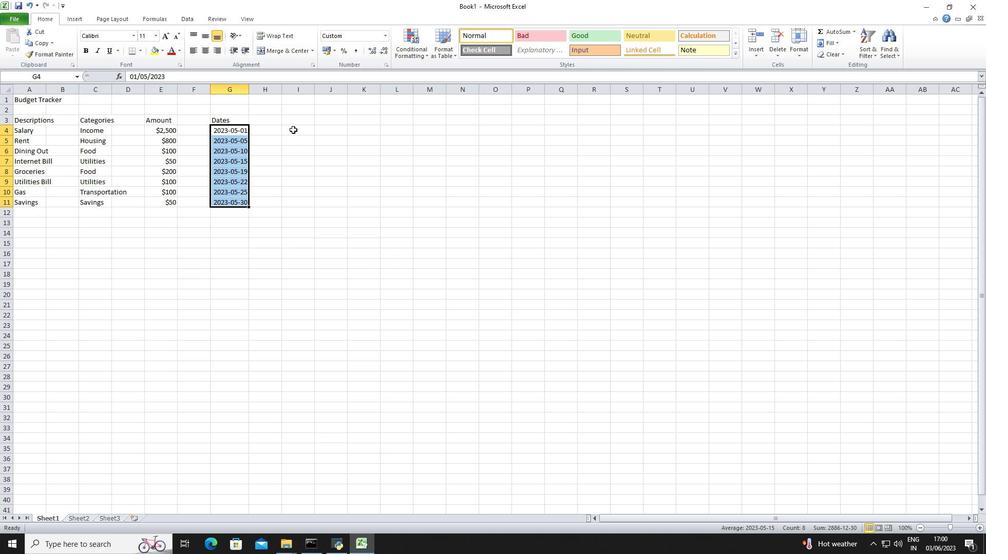 
Action: Mouse pressed left at (296, 124)
Screenshot: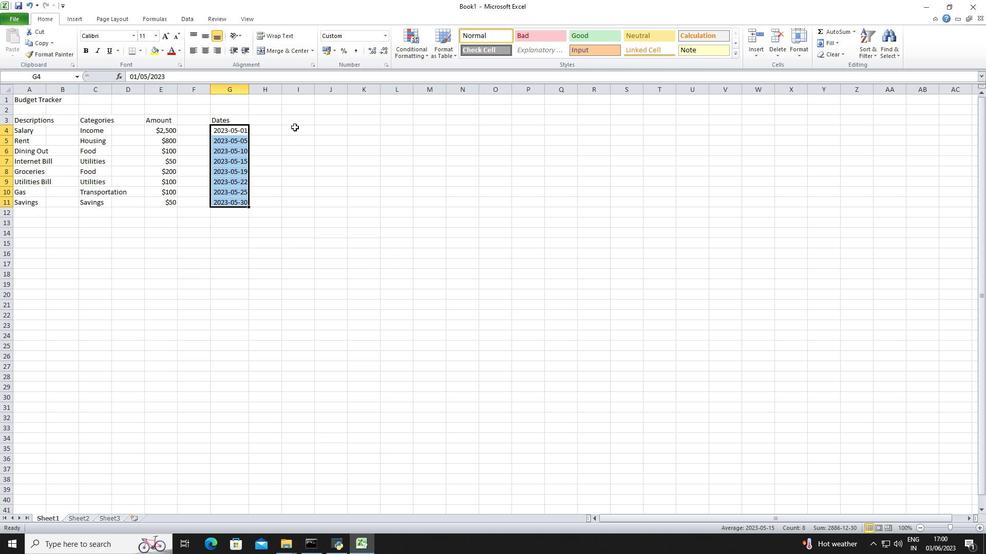 
Action: Key pressed <Key.shift>Income/<Key.shift>Expenses<Key.backspace><Key.down><Key.shift>Income<Key.down><Key.shift>Expense<Key.down><Key.up><Key.up>
Screenshot: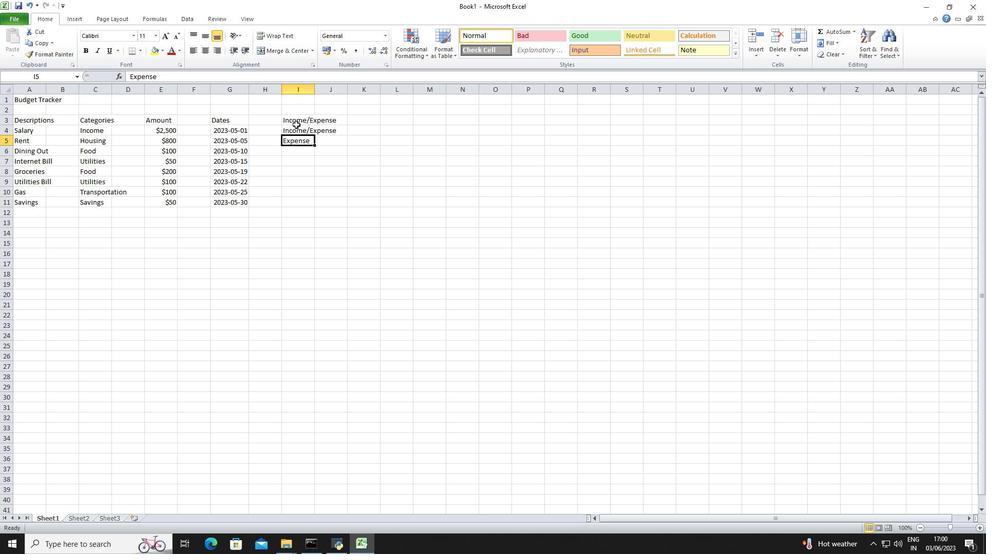 
Action: Mouse moved to (299, 132)
Screenshot: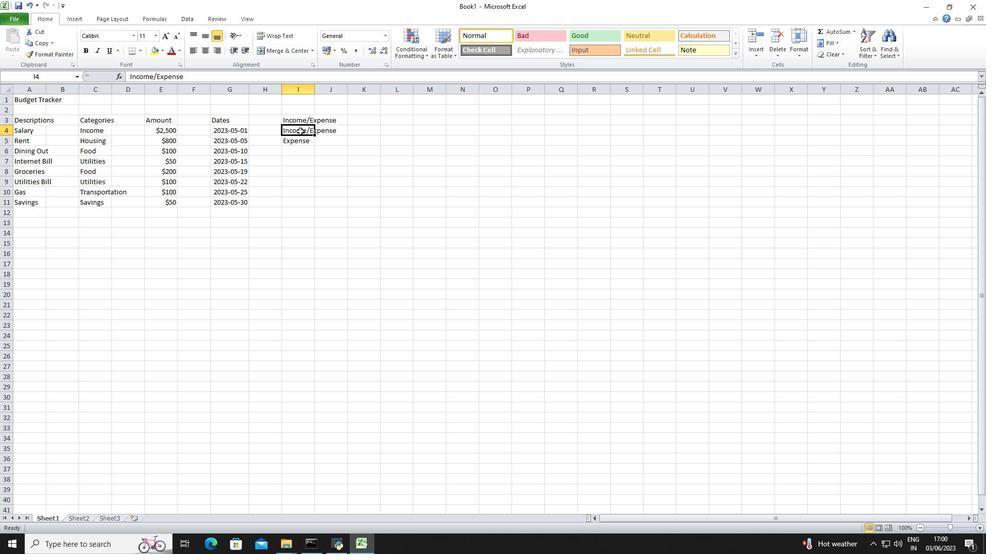 
Action: Mouse pressed left at (299, 132)
Screenshot: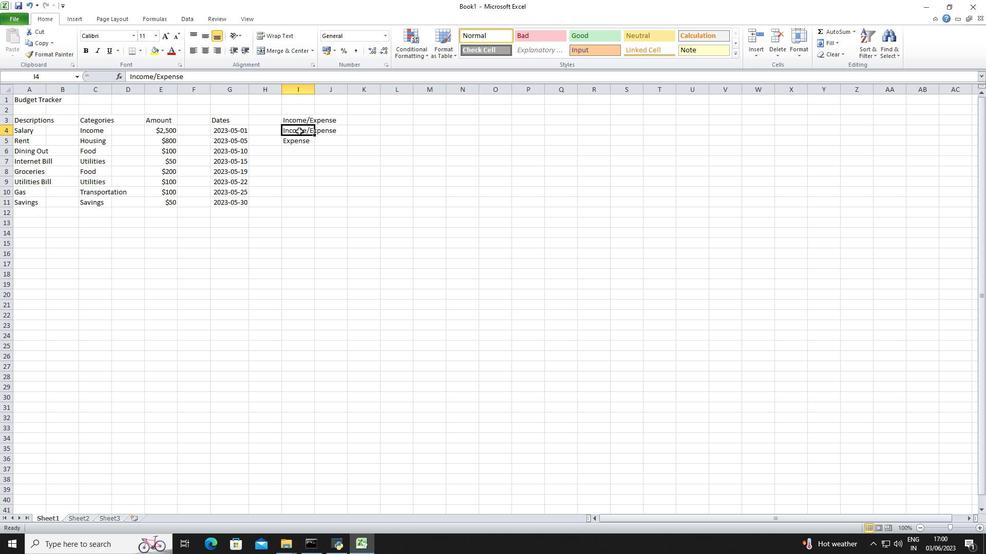 
Action: Mouse pressed left at (299, 132)
Screenshot: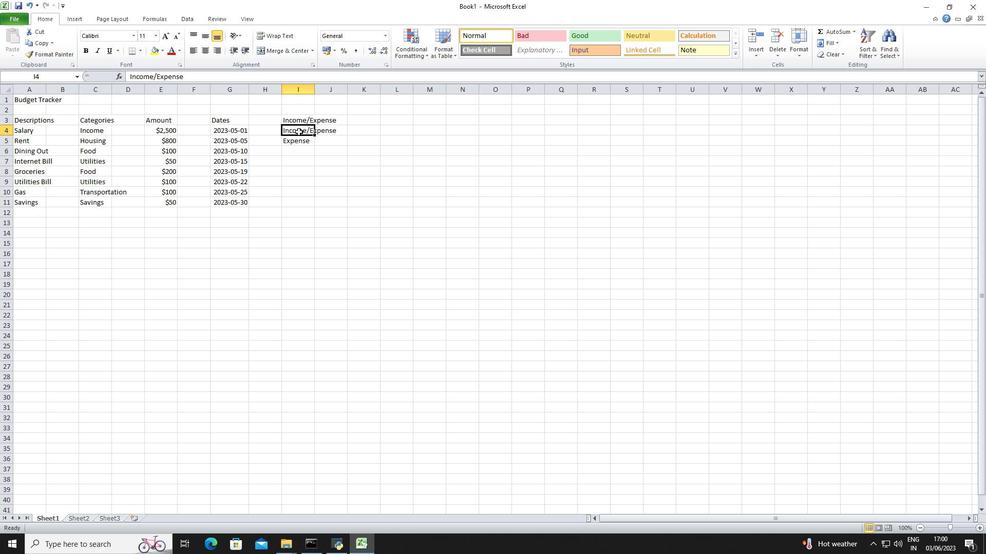 
Action: Mouse moved to (306, 129)
Screenshot: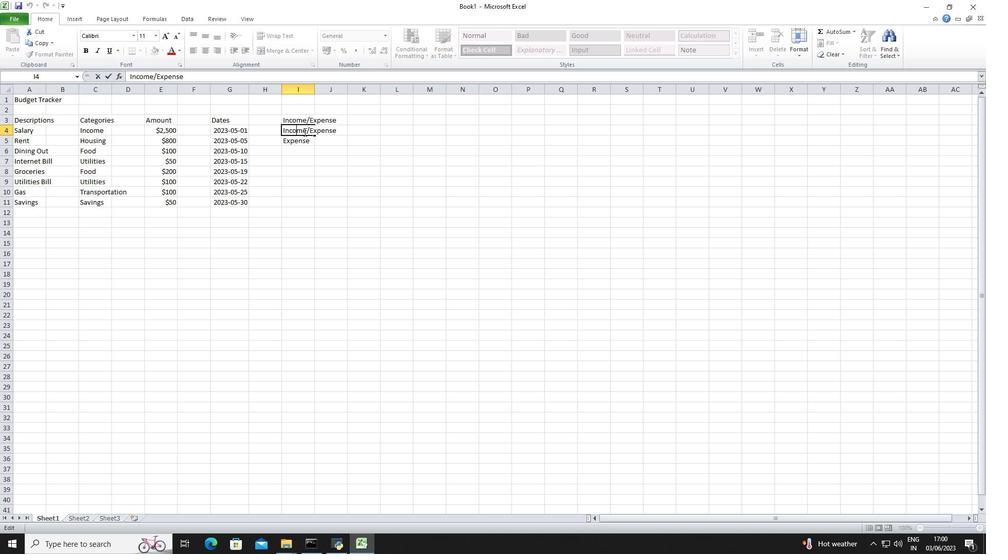 
Action: Mouse pressed left at (306, 129)
Screenshot: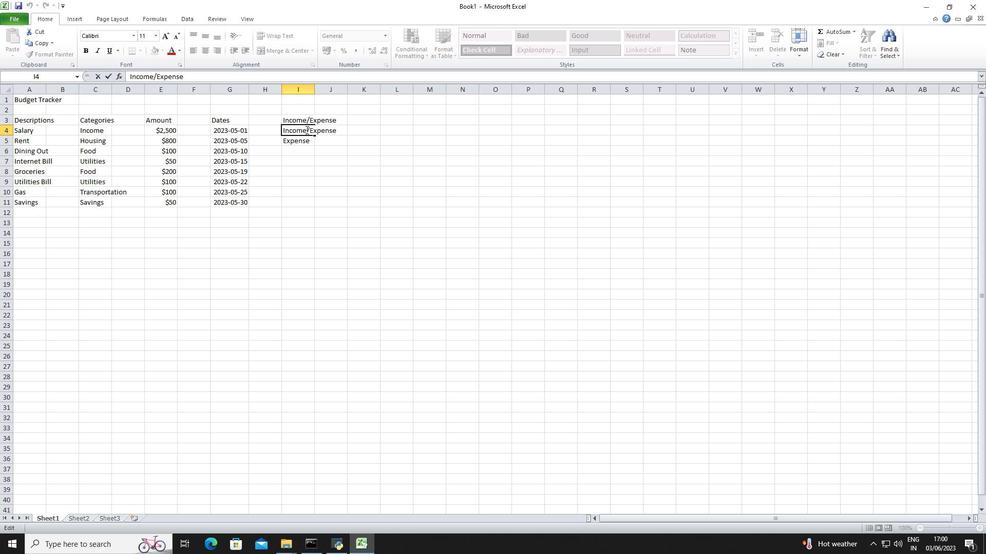 
Action: Mouse moved to (341, 121)
Screenshot: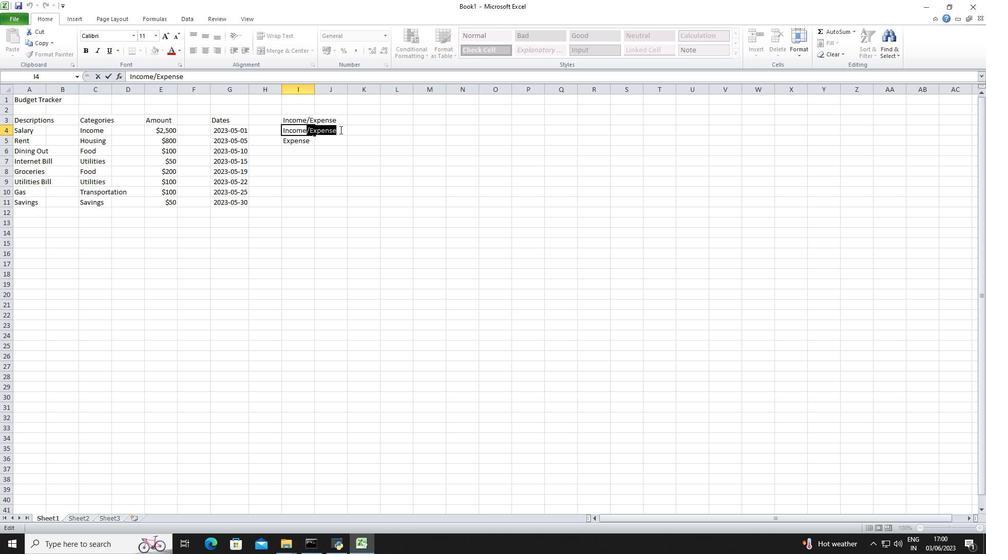 
Action: Key pressed <Key.backspace><Key.down><Key.down><Key.enter><Key.down><Key.shift>Expense<Key.down><Key.shift>Expense<Key.down><Key.shift>Expense<Key.down><Key.shift>Expense<Key.down><Key.shift>Expense<Key.down><Key.shift>Income<Key.down><Key.right><Key.right>ctrl+S<Key.shift>Dashboard<Key.shift>Receipts<Key.enter>
Screenshot: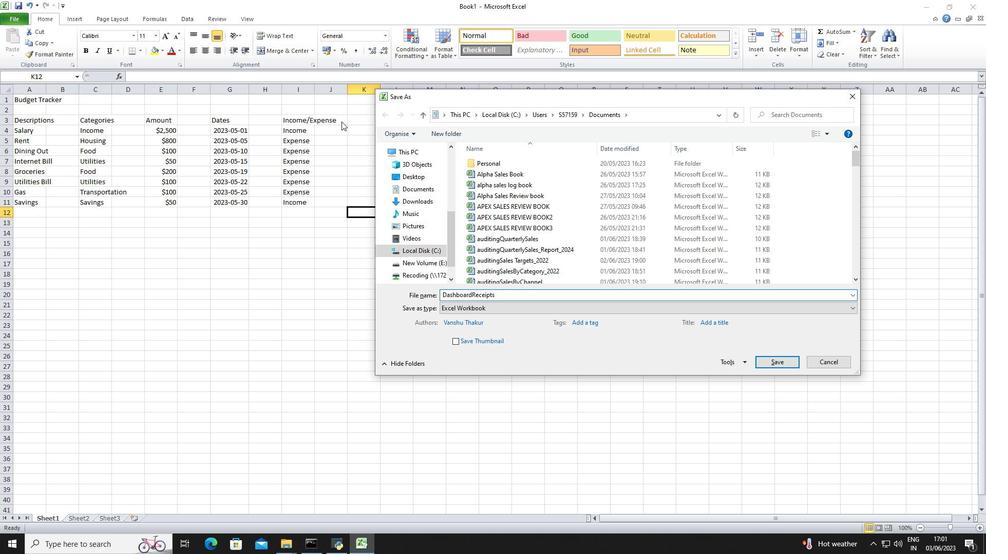 
